 Task: Edit the pitch of background vocals in a multitrack recording to harmonize.
Action: Mouse moved to (2, 14)
Screenshot: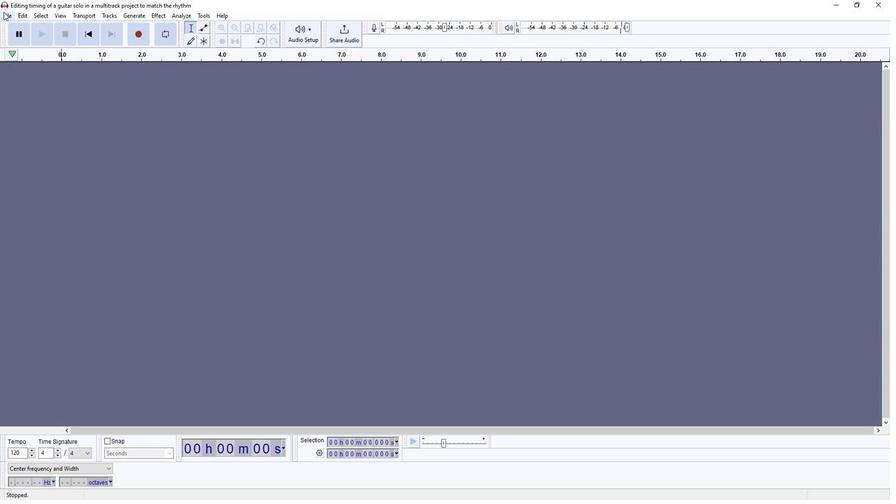 
Action: Mouse pressed left at (2, 14)
Screenshot: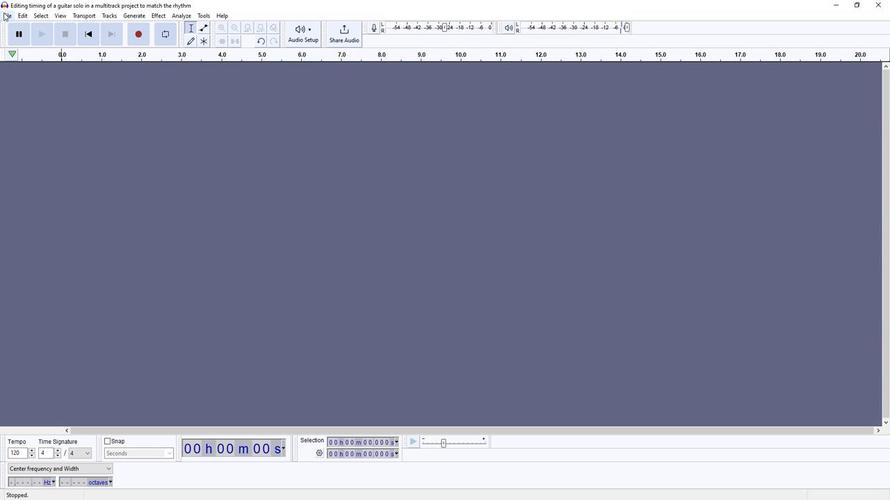 
Action: Mouse moved to (146, 106)
Screenshot: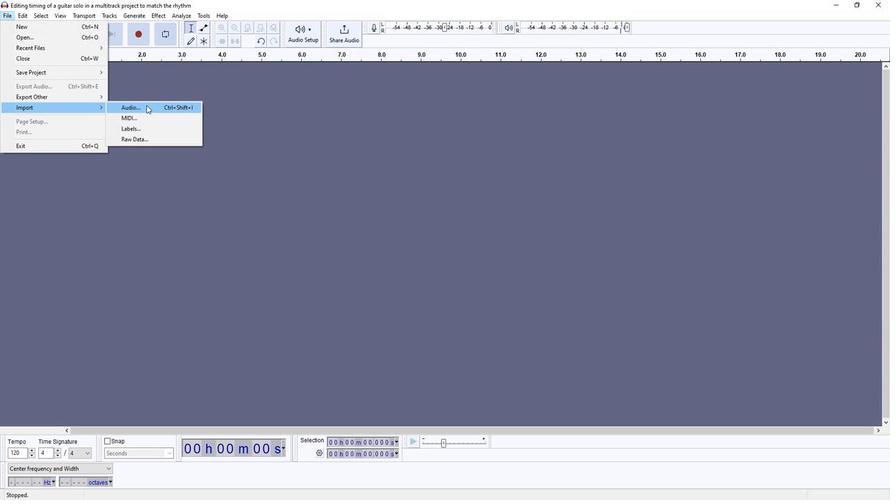 
Action: Mouse pressed left at (146, 106)
Screenshot: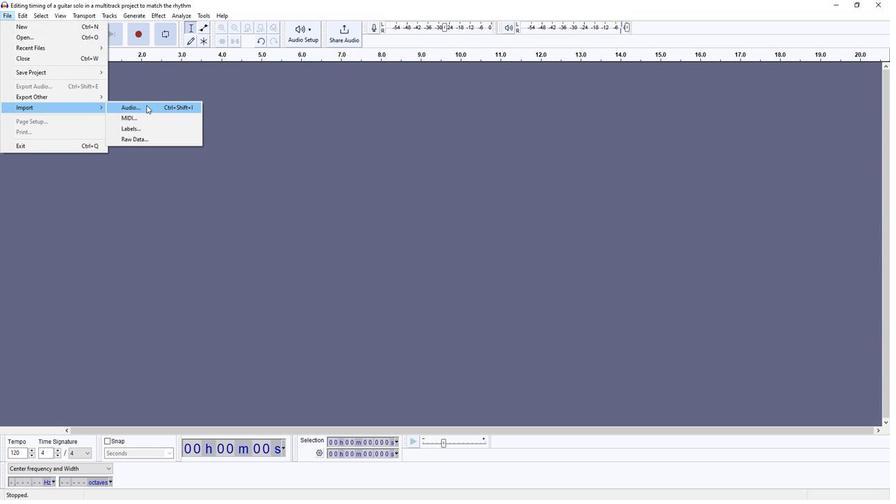 
Action: Mouse moved to (130, 109)
Screenshot: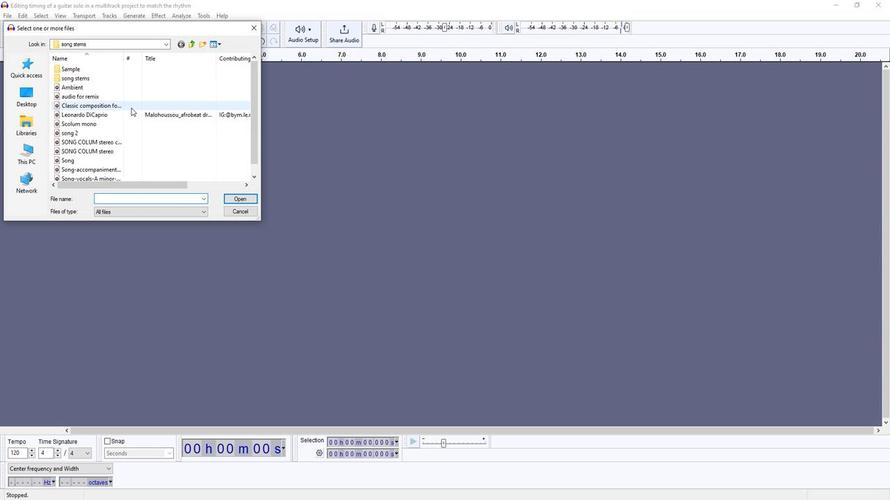 
Action: Mouse scrolled (130, 109) with delta (0, 0)
Screenshot: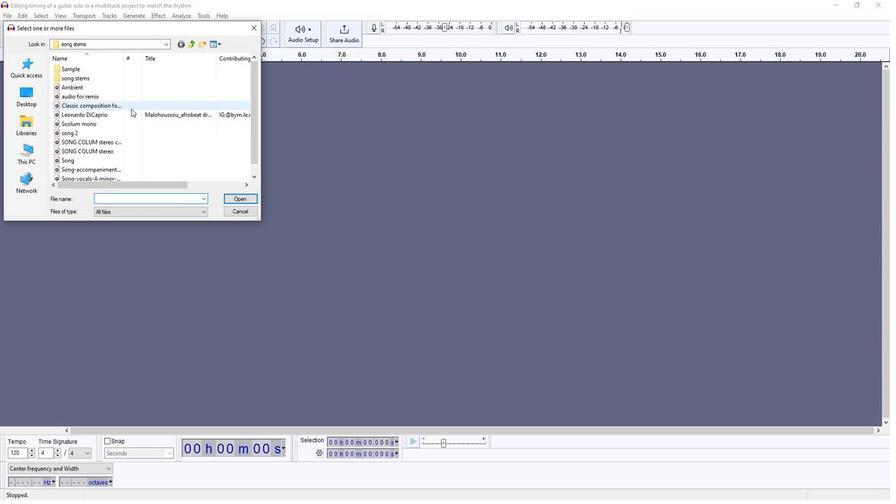 
Action: Mouse scrolled (130, 109) with delta (0, 0)
Screenshot: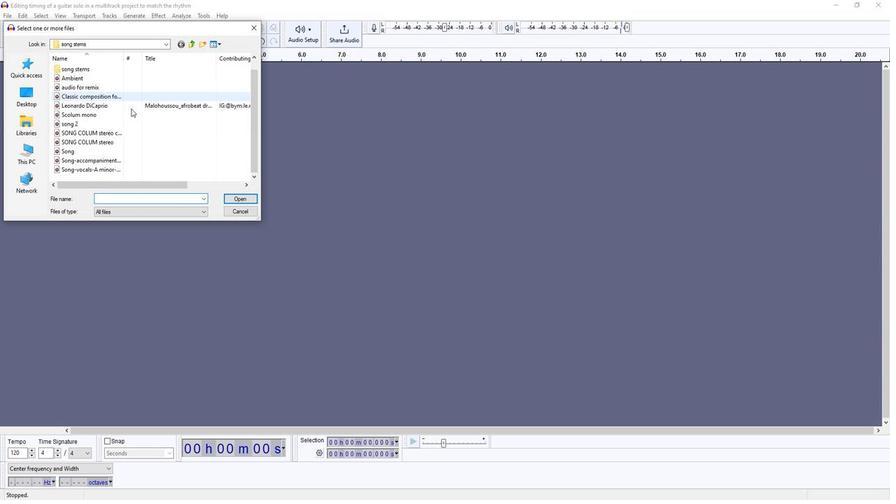 
Action: Mouse scrolled (130, 109) with delta (0, 0)
Screenshot: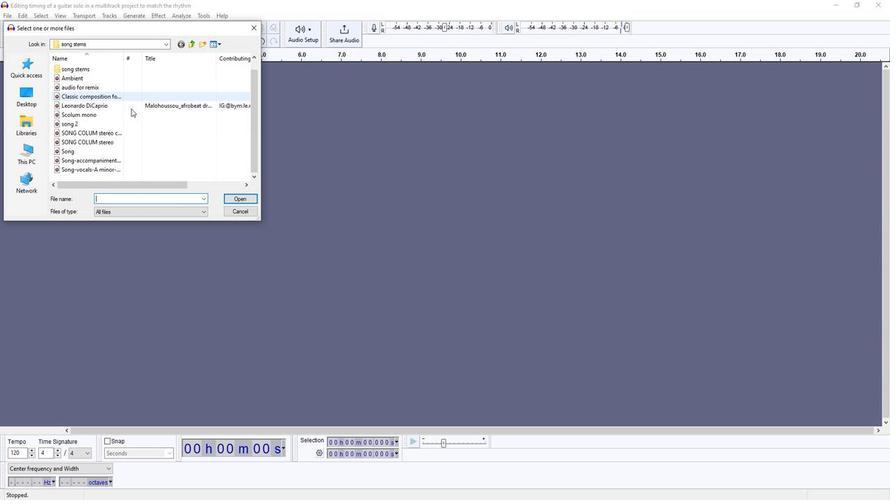 
Action: Mouse scrolled (130, 109) with delta (0, 0)
Screenshot: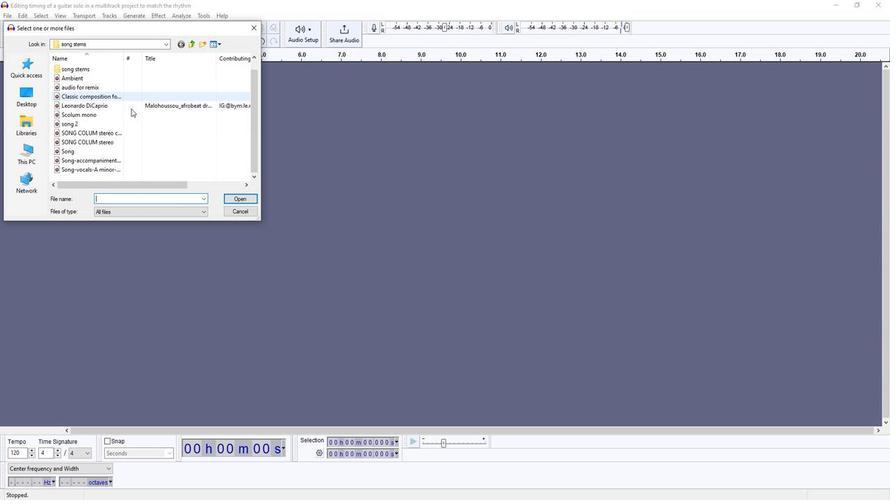 
Action: Mouse moved to (77, 172)
Screenshot: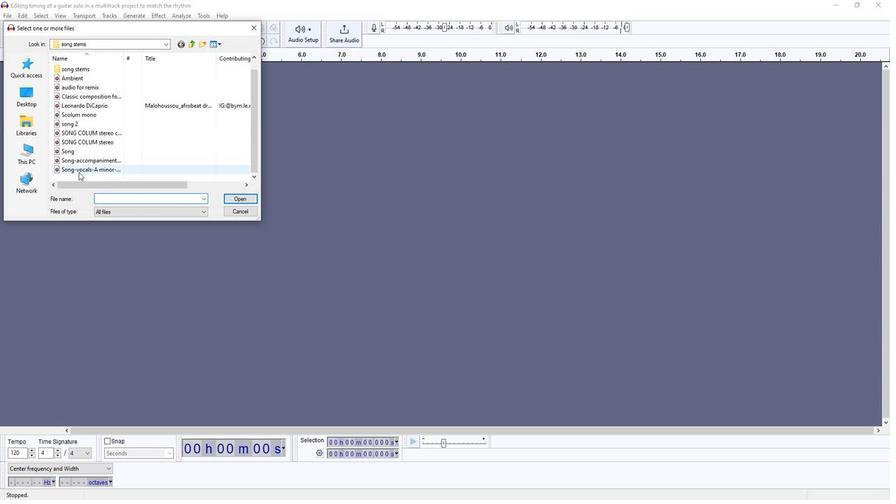 
Action: Mouse pressed left at (77, 172)
Screenshot: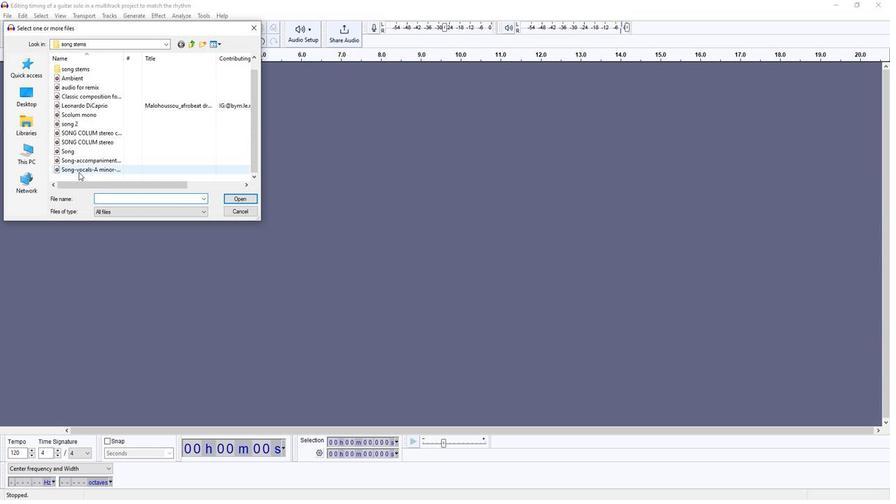 
Action: Mouse moved to (248, 198)
Screenshot: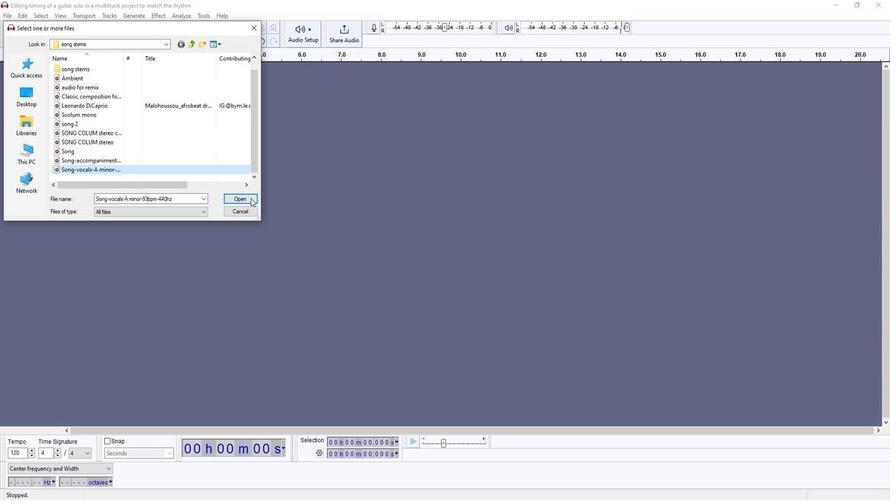 
Action: Mouse pressed left at (248, 198)
Screenshot: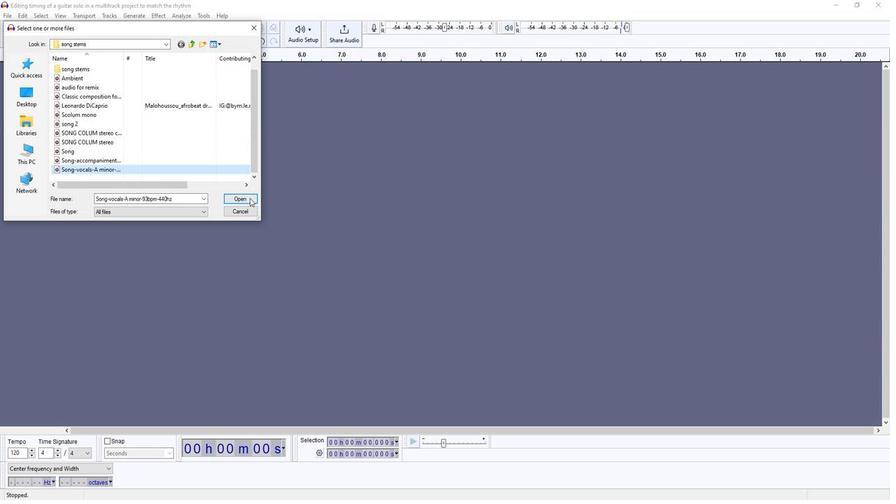 
Action: Mouse moved to (114, 111)
Screenshot: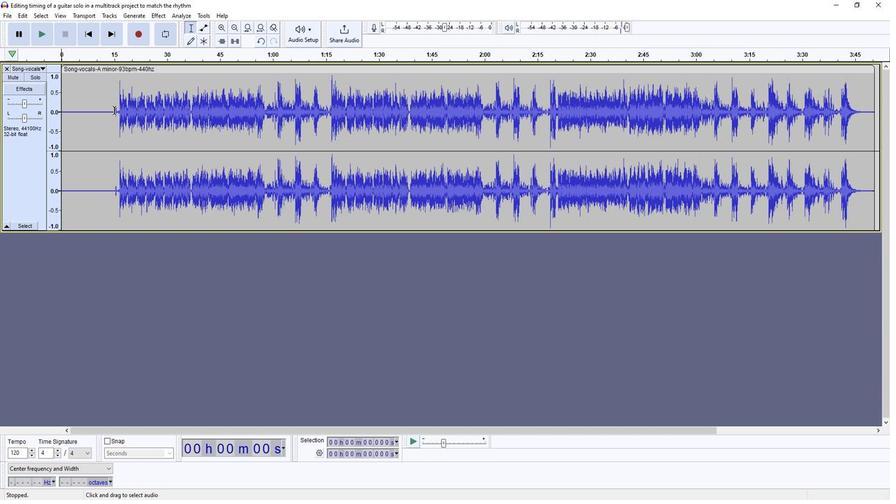 
Action: Mouse pressed left at (114, 111)
Screenshot: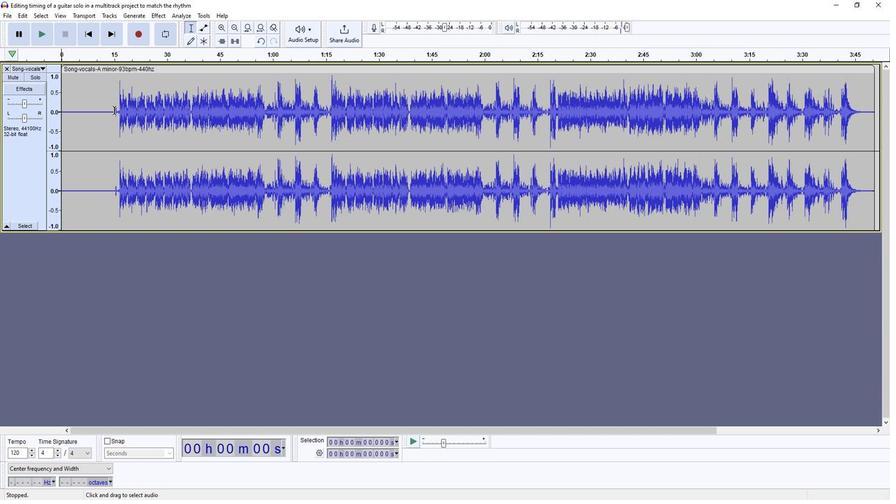 
Action: Mouse moved to (26, 15)
Screenshot: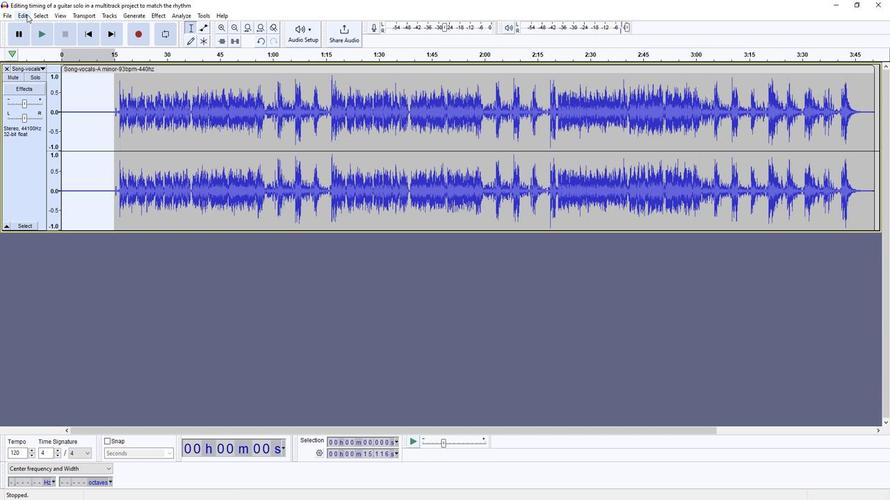 
Action: Mouse pressed left at (26, 15)
Screenshot: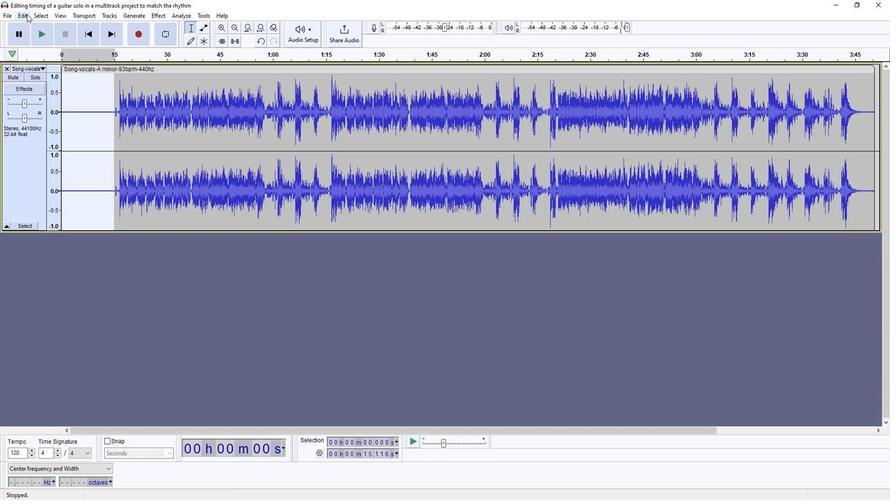 
Action: Mouse moved to (37, 52)
Screenshot: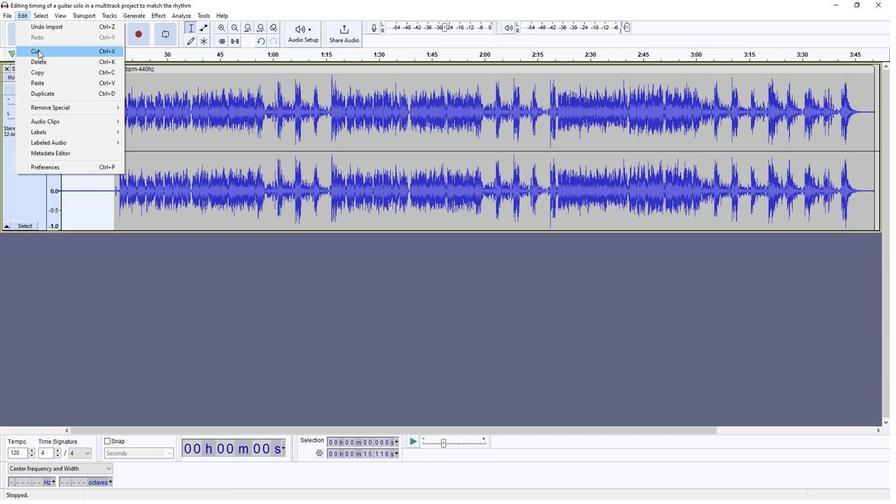 
Action: Mouse pressed left at (37, 52)
Screenshot: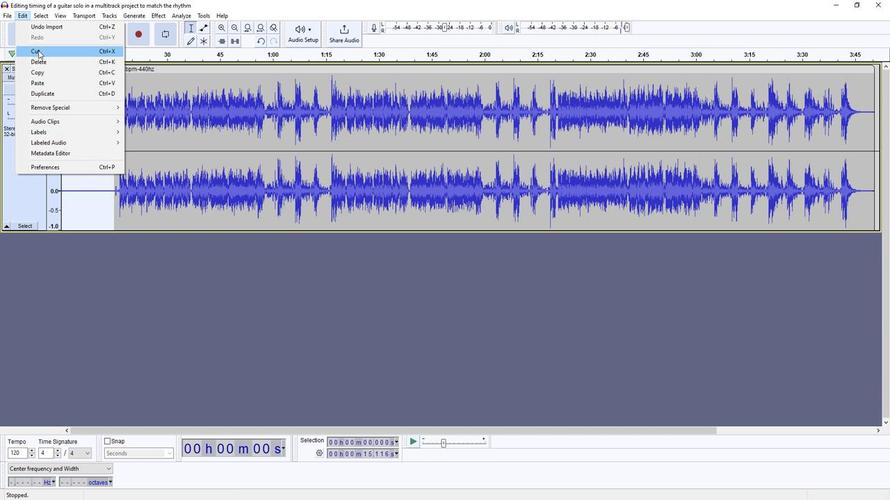
Action: Mouse moved to (820, 86)
Screenshot: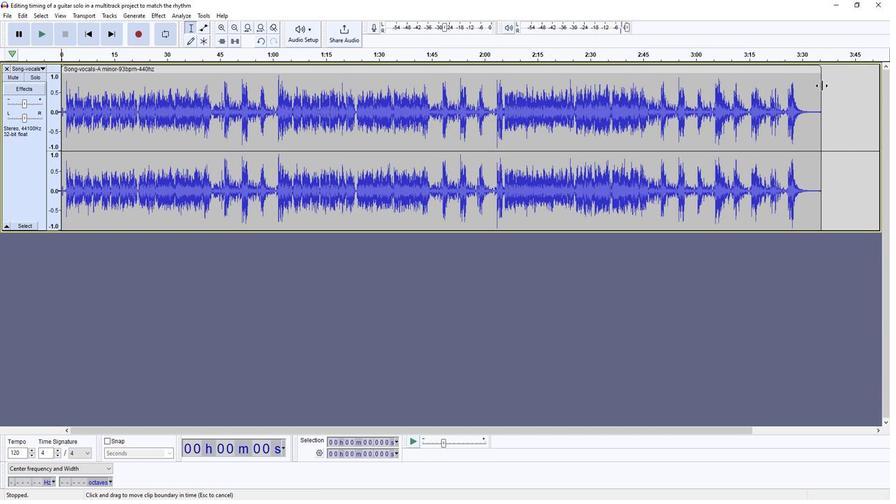 
Action: Mouse pressed left at (820, 86)
Screenshot: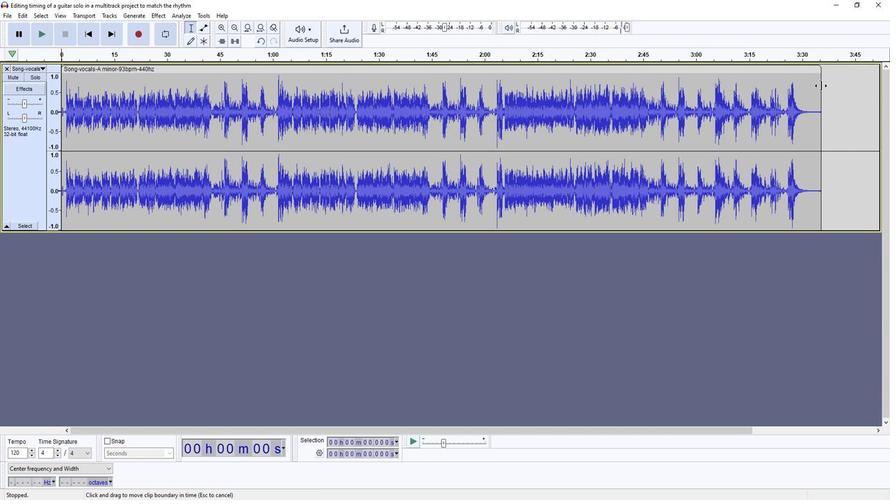 
Action: Mouse moved to (281, 98)
Screenshot: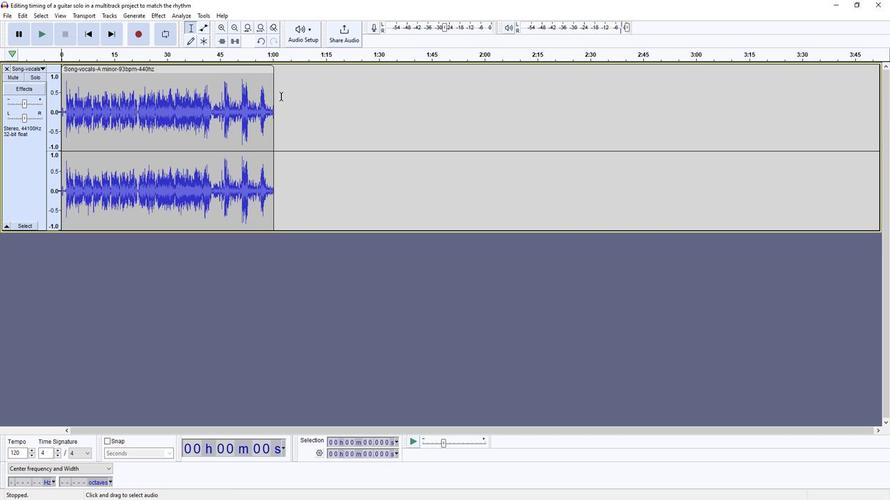 
Action: Mouse pressed left at (281, 98)
Screenshot: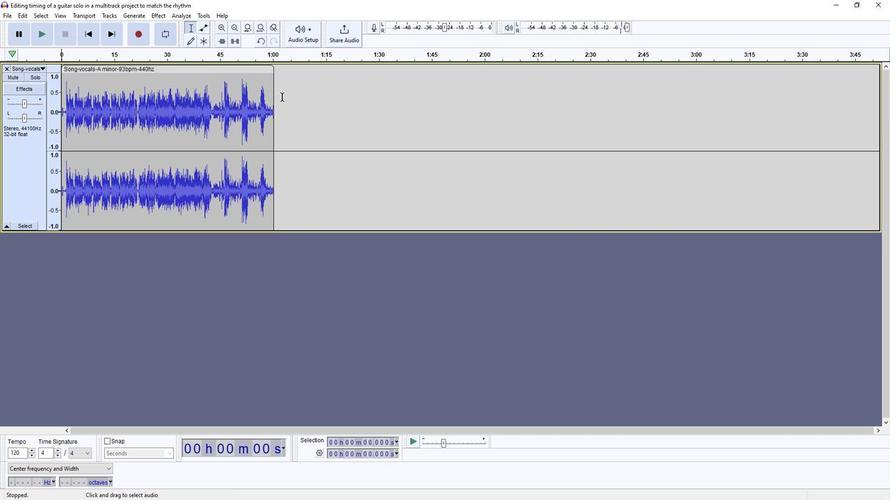 
Action: Mouse moved to (38, 38)
Screenshot: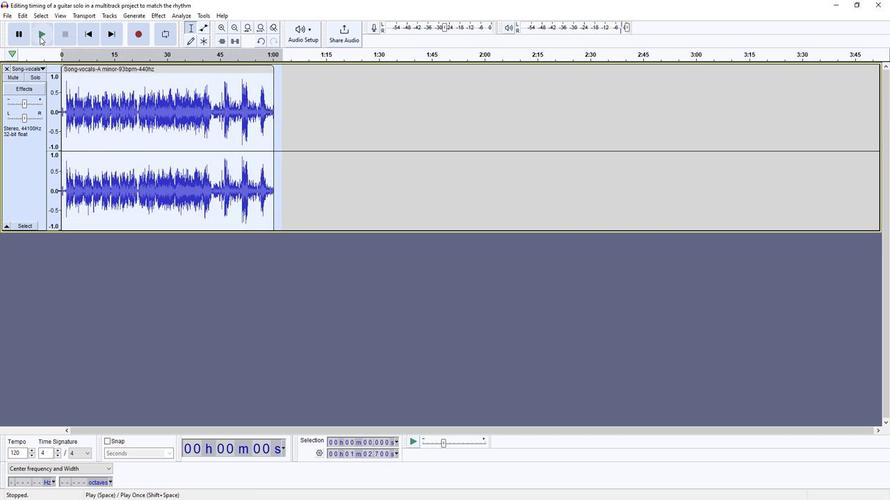 
Action: Mouse pressed left at (38, 38)
Screenshot: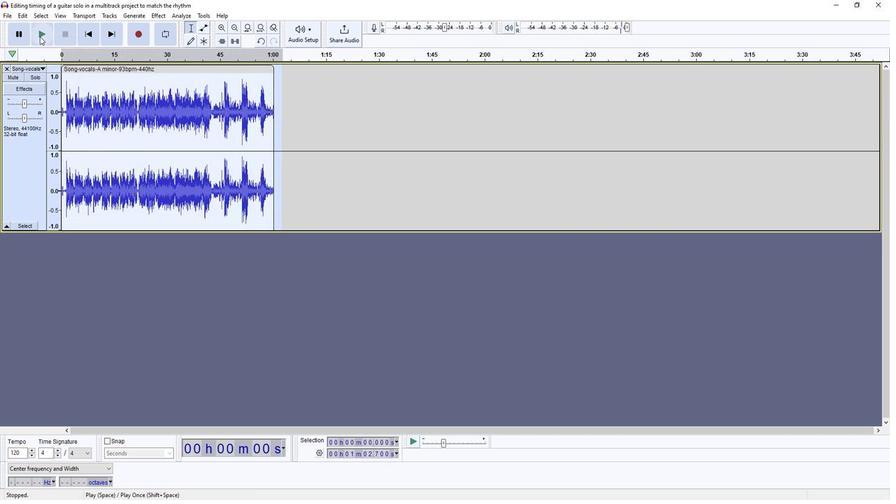 
Action: Mouse moved to (59, 34)
Screenshot: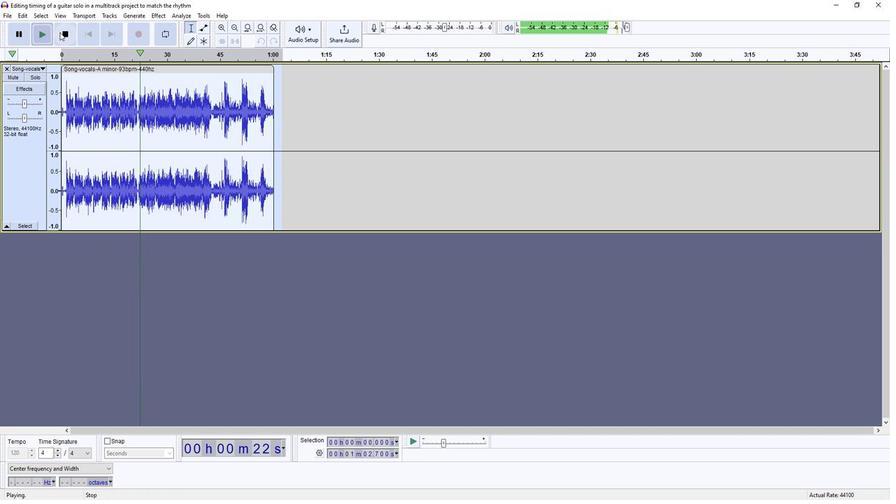 
Action: Mouse pressed left at (59, 34)
Screenshot: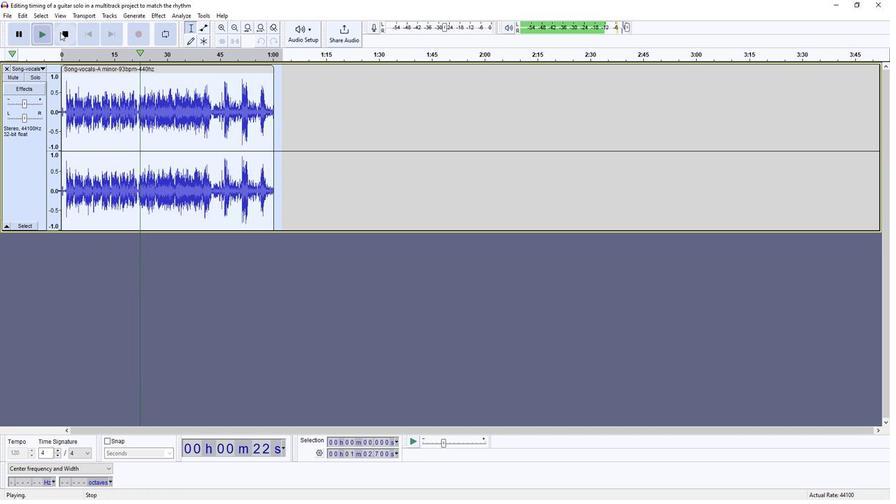 
Action: Mouse moved to (23, 17)
Screenshot: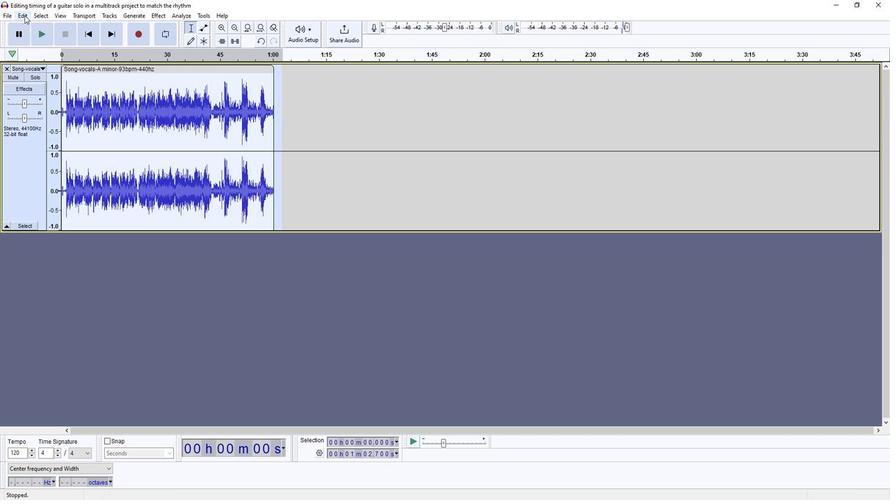 
Action: Mouse pressed left at (23, 17)
Screenshot: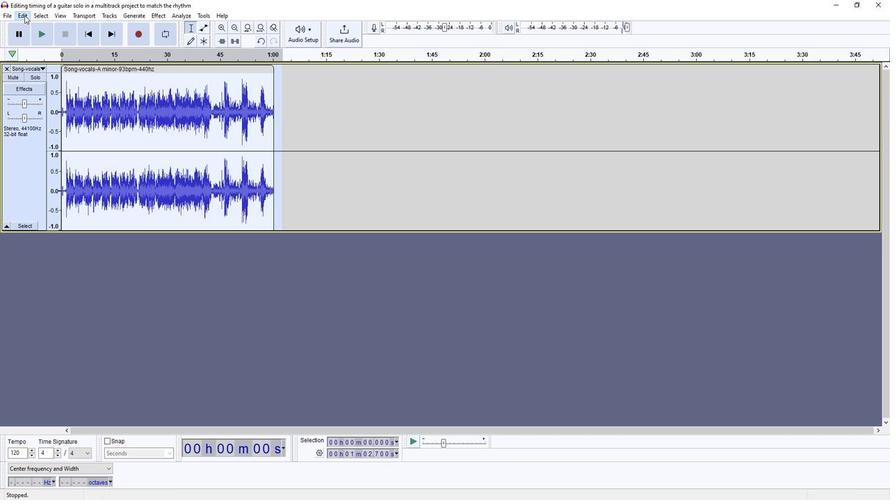 
Action: Mouse moved to (39, 92)
Screenshot: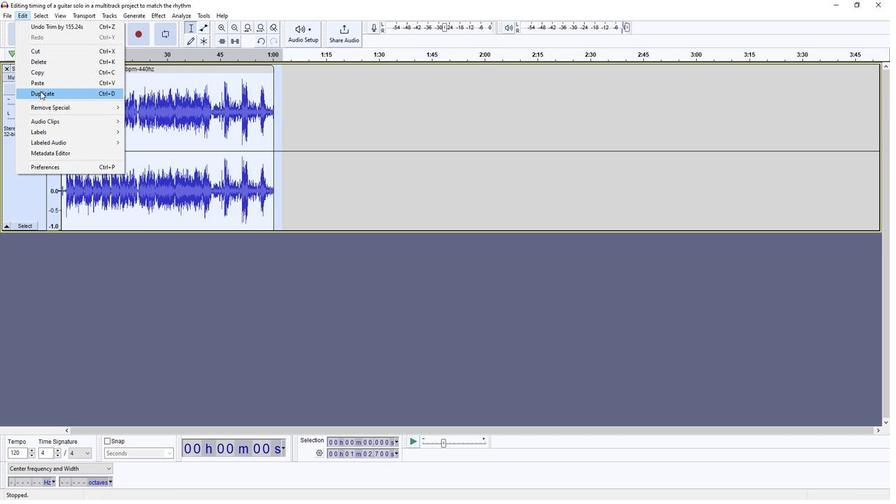 
Action: Mouse pressed left at (39, 92)
Screenshot: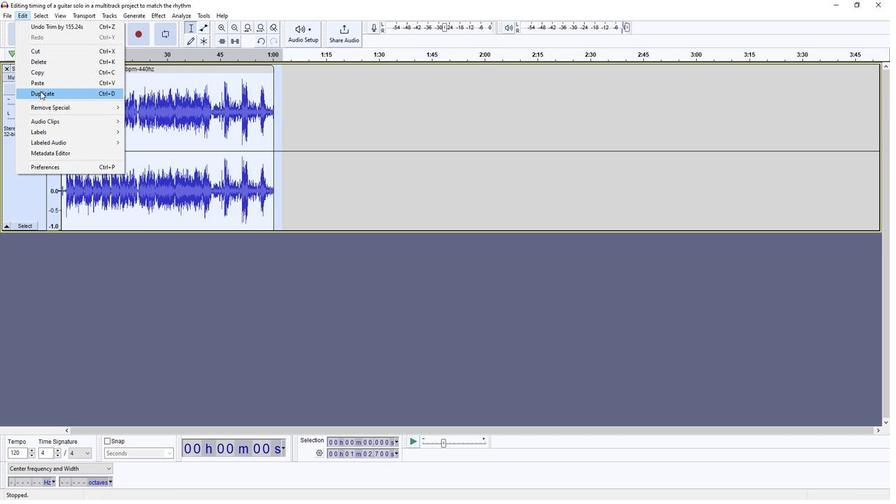 
Action: Mouse moved to (282, 269)
Screenshot: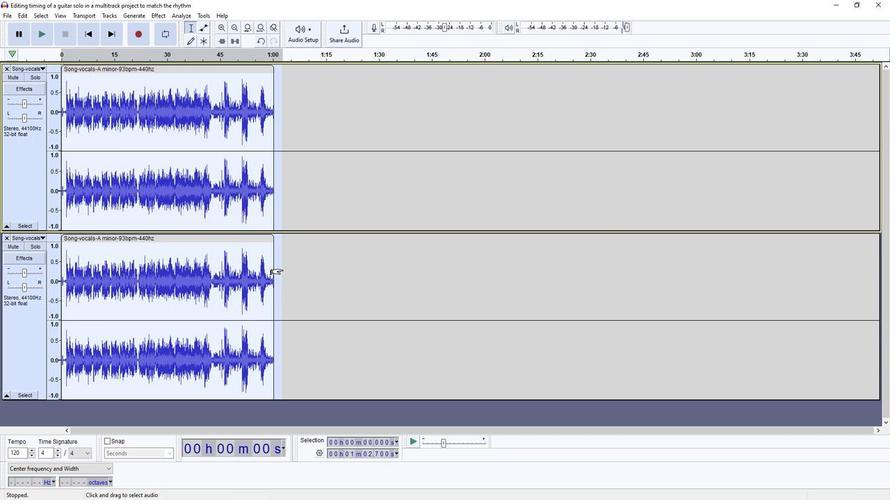 
Action: Mouse pressed left at (282, 269)
Screenshot: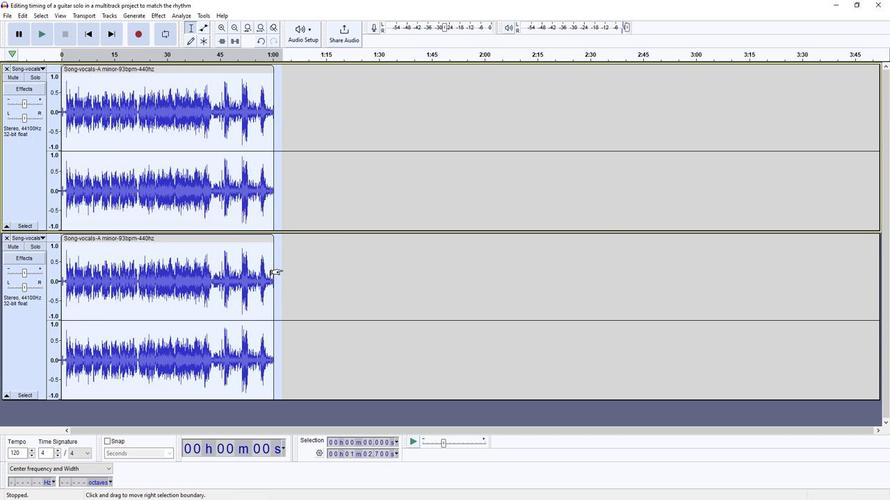
Action: Mouse moved to (287, 269)
Screenshot: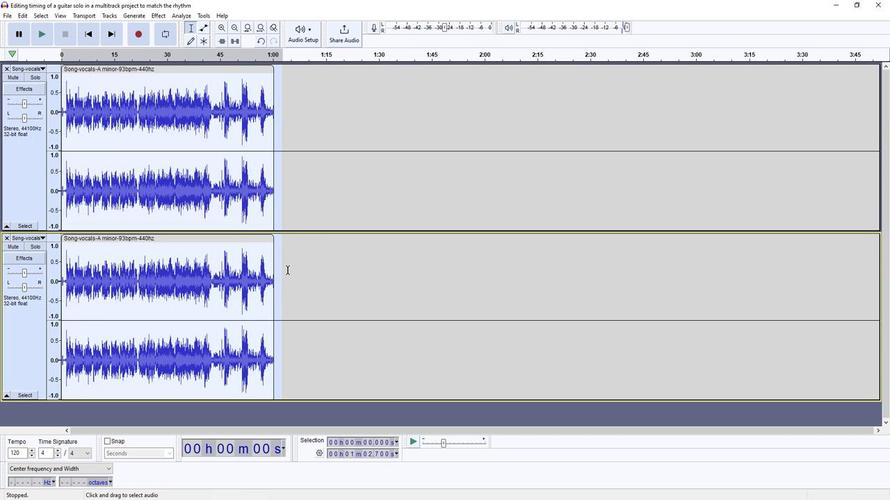 
Action: Mouse pressed left at (287, 269)
Screenshot: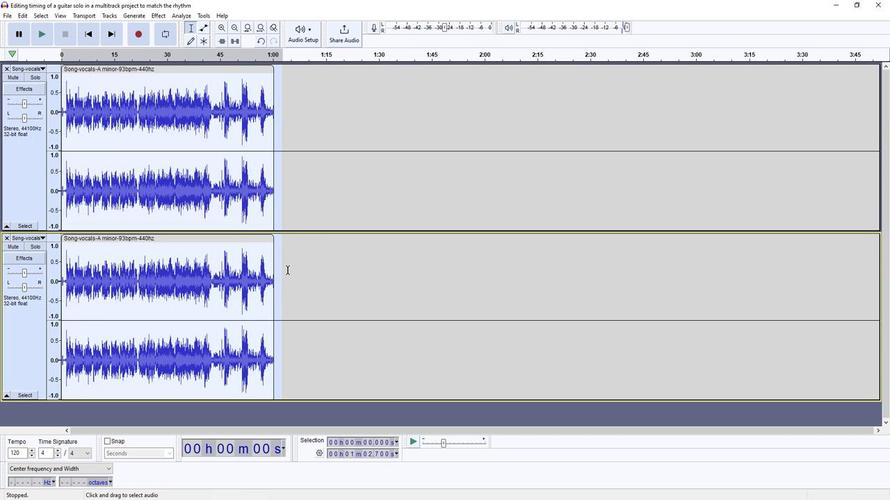
Action: Mouse moved to (278, 272)
Screenshot: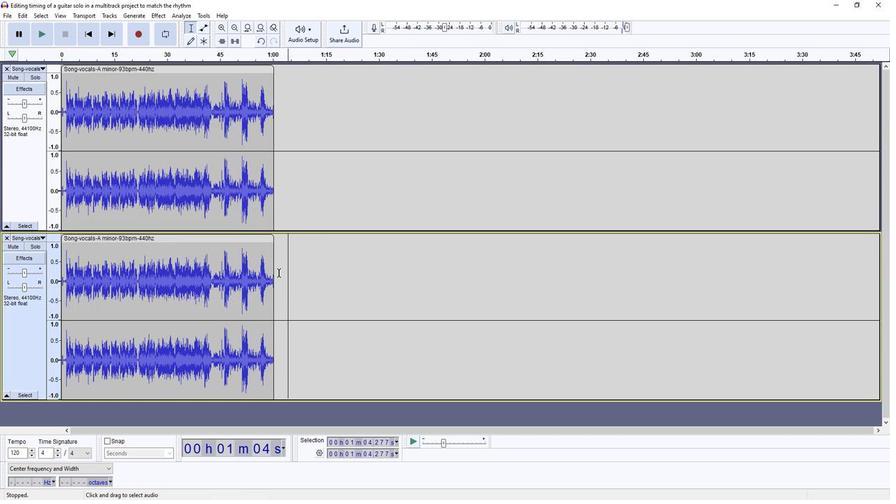 
Action: Mouse pressed left at (278, 272)
Screenshot: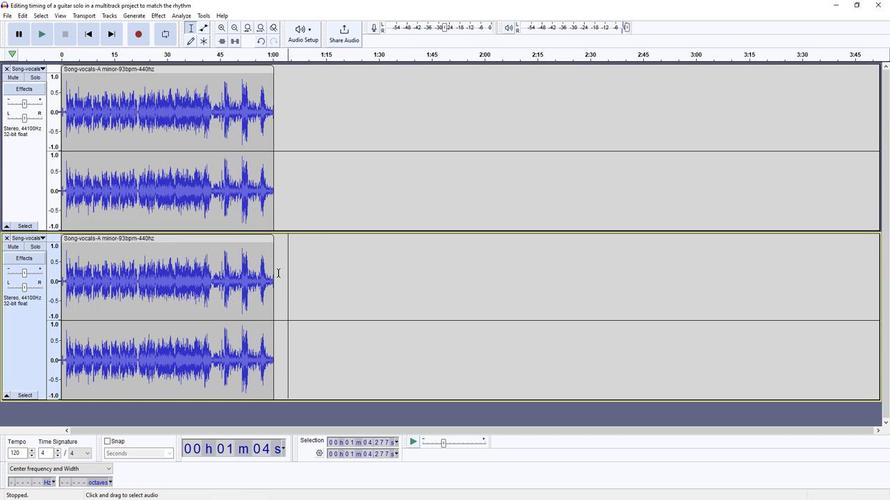
Action: Mouse moved to (155, 13)
Screenshot: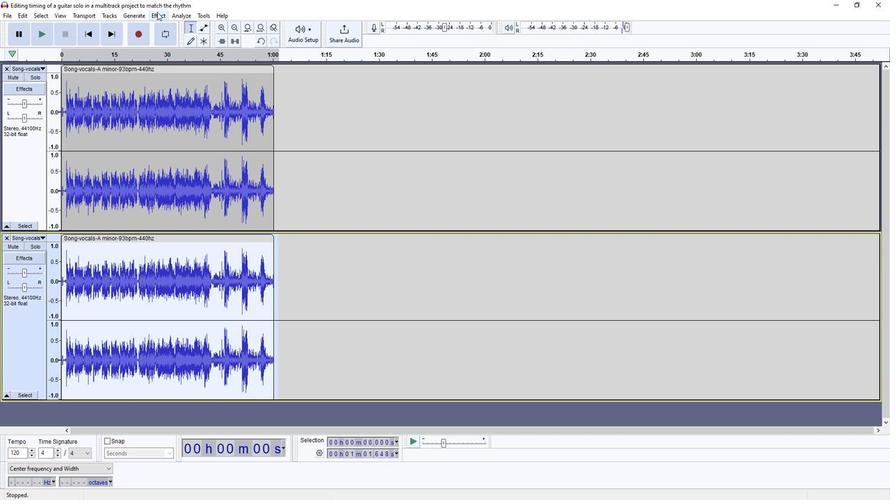 
Action: Mouse pressed left at (155, 13)
Screenshot: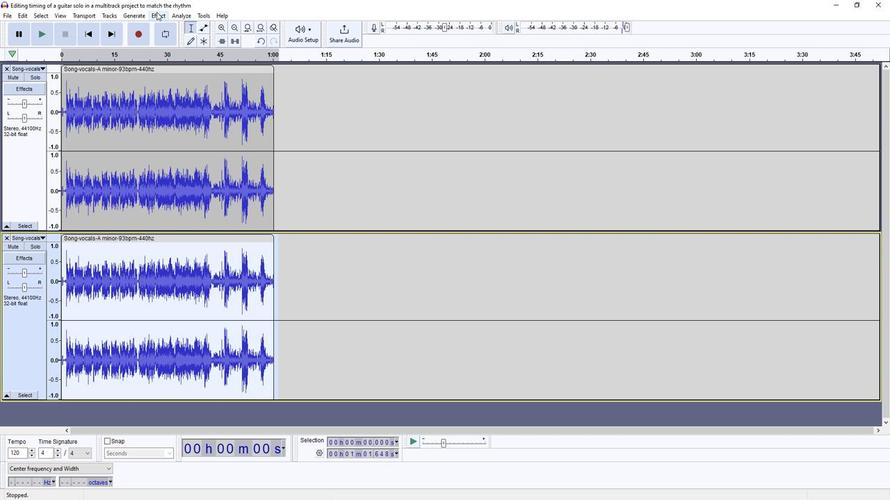 
Action: Mouse moved to (295, 110)
Screenshot: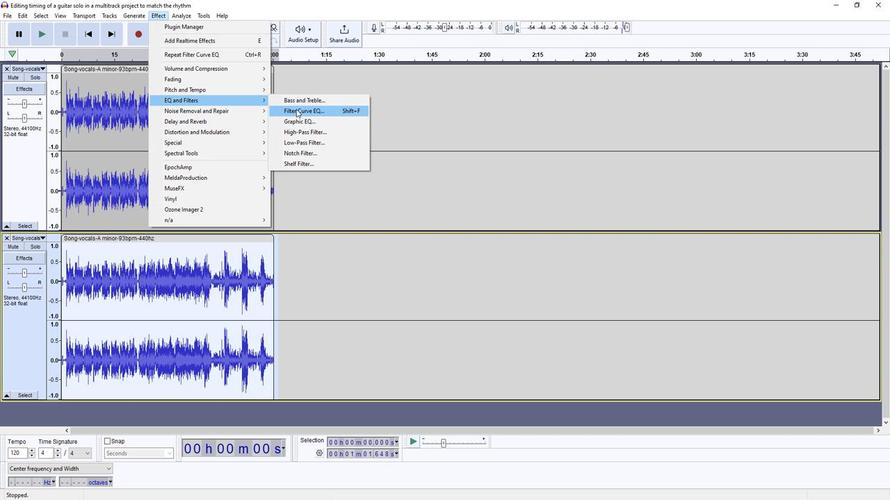 
Action: Mouse pressed left at (295, 110)
Screenshot: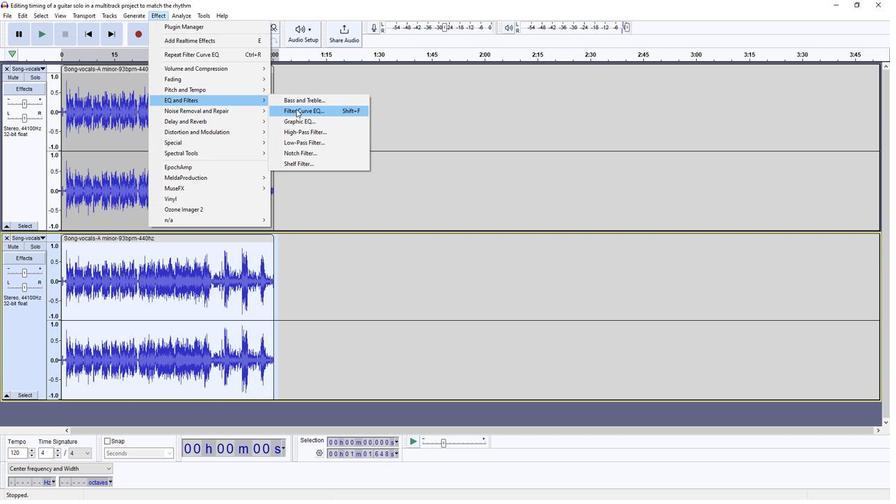 
Action: Mouse moved to (272, 155)
Screenshot: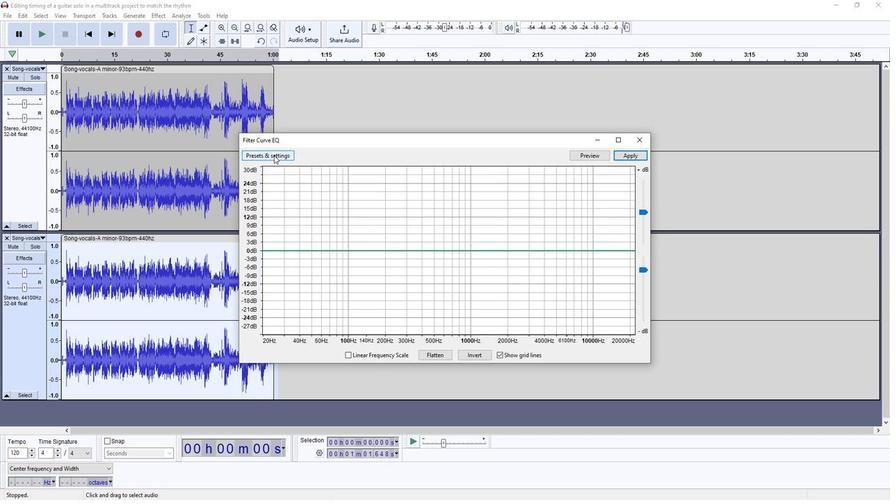 
Action: Mouse pressed left at (272, 155)
Screenshot: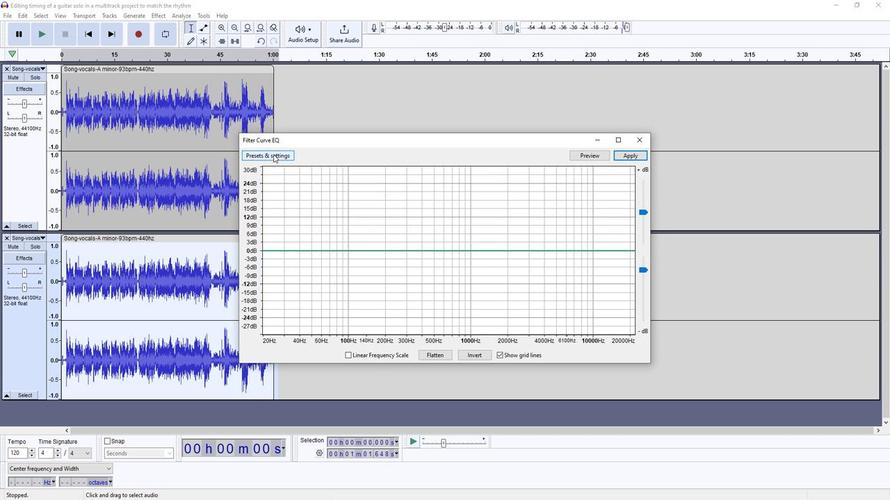 
Action: Mouse moved to (365, 281)
Screenshot: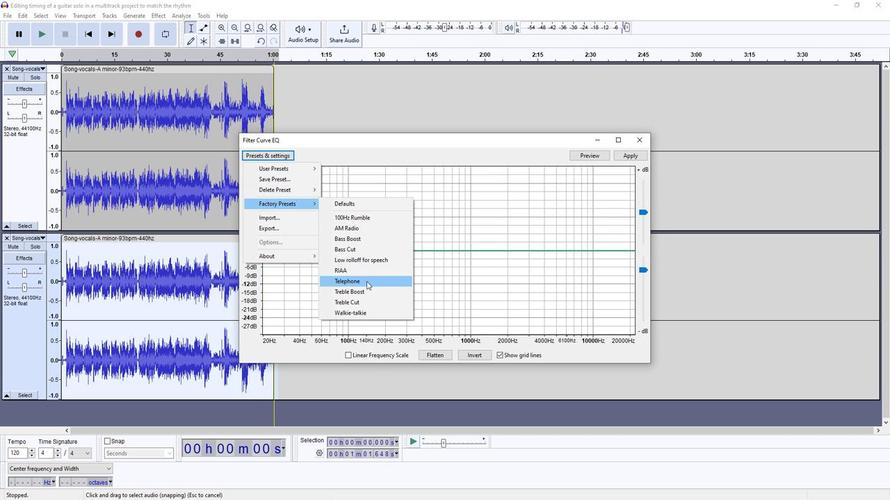 
Action: Mouse pressed left at (365, 281)
Screenshot: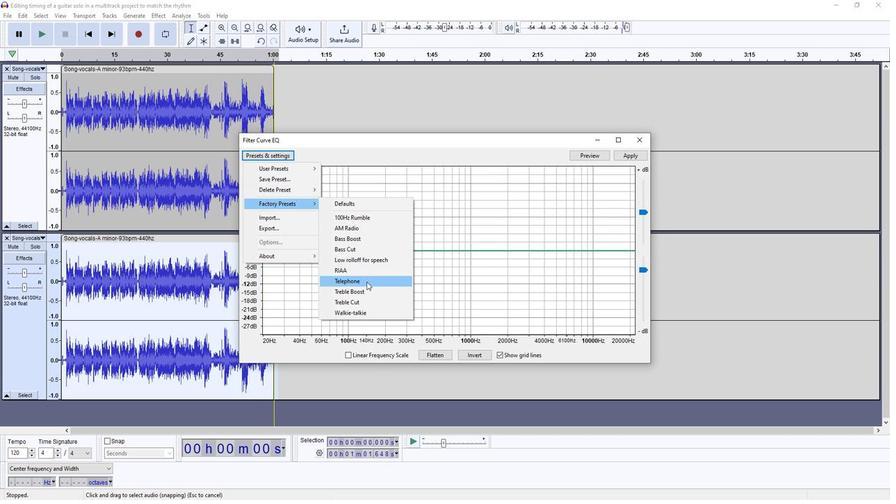 
Action: Mouse moved to (519, 251)
Screenshot: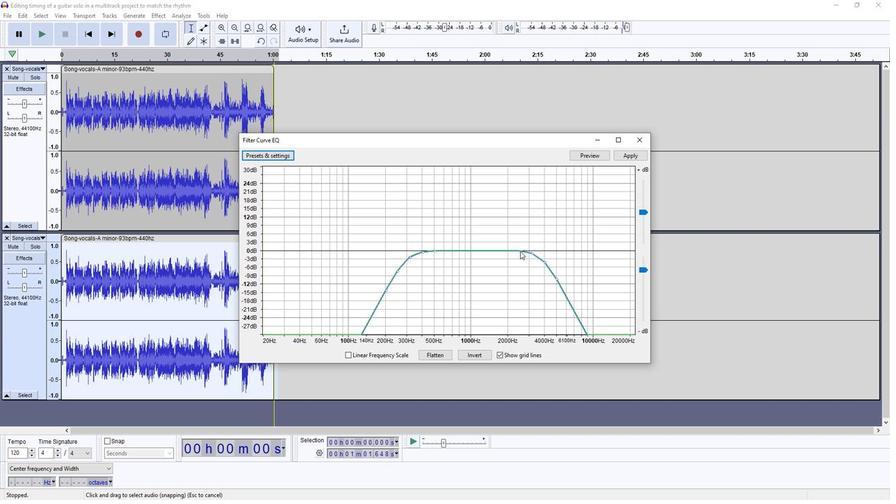 
Action: Mouse pressed left at (519, 251)
Screenshot: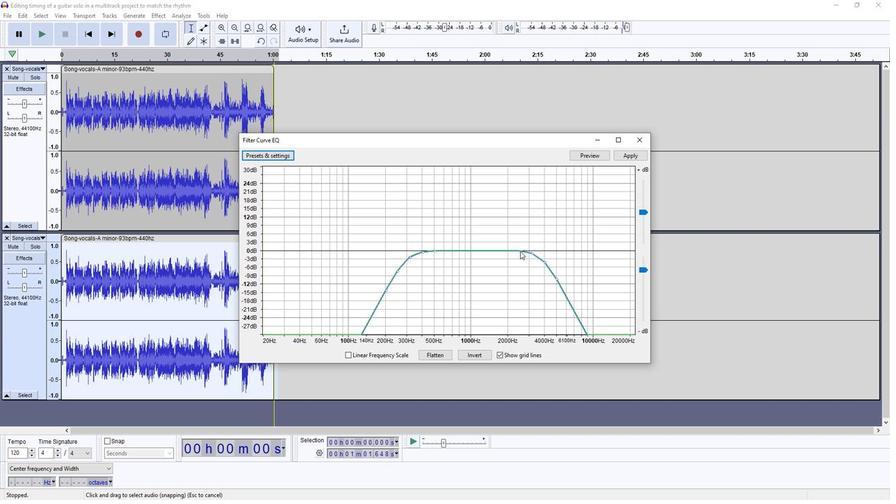 
Action: Mouse moved to (530, 252)
Screenshot: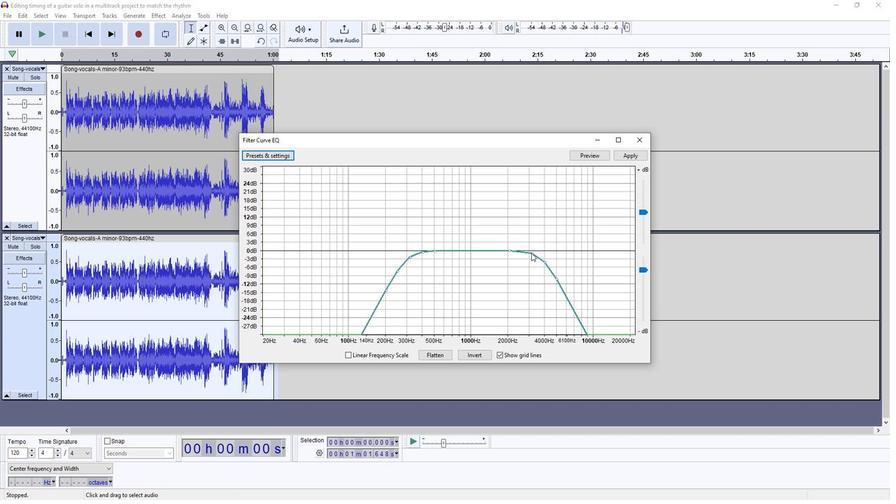 
Action: Mouse pressed left at (530, 252)
Screenshot: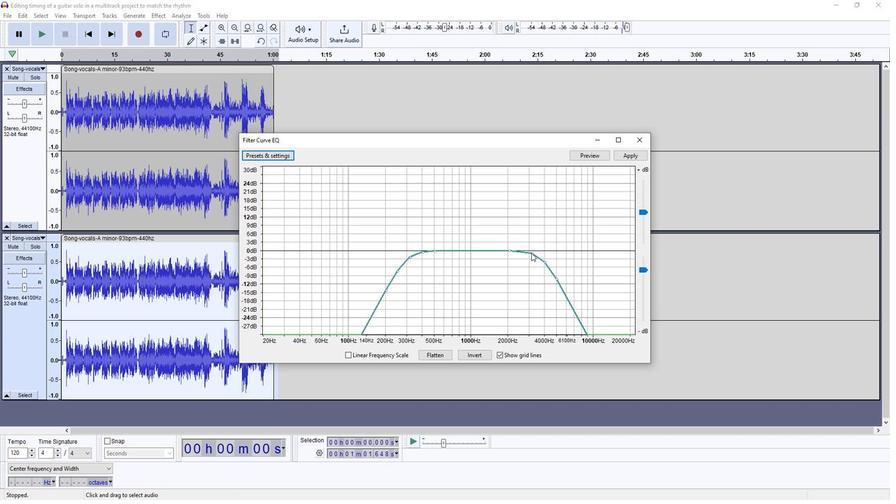 
Action: Mouse moved to (543, 262)
Screenshot: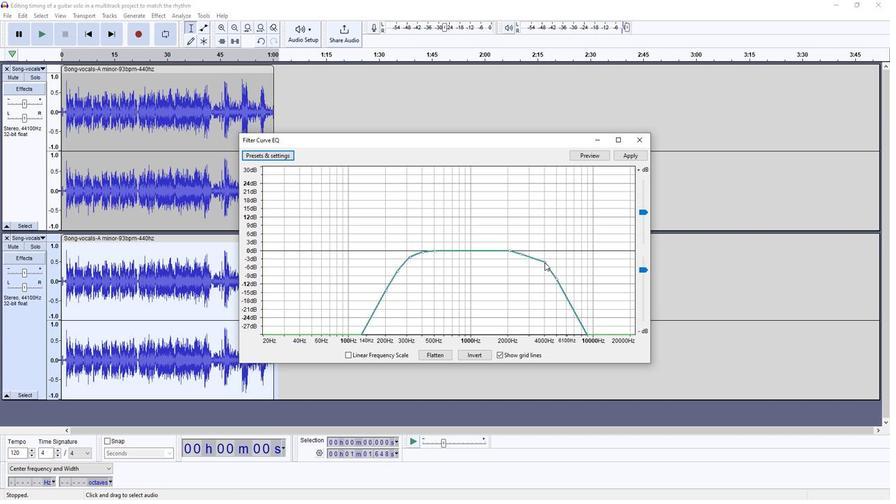 
Action: Mouse pressed left at (543, 262)
Screenshot: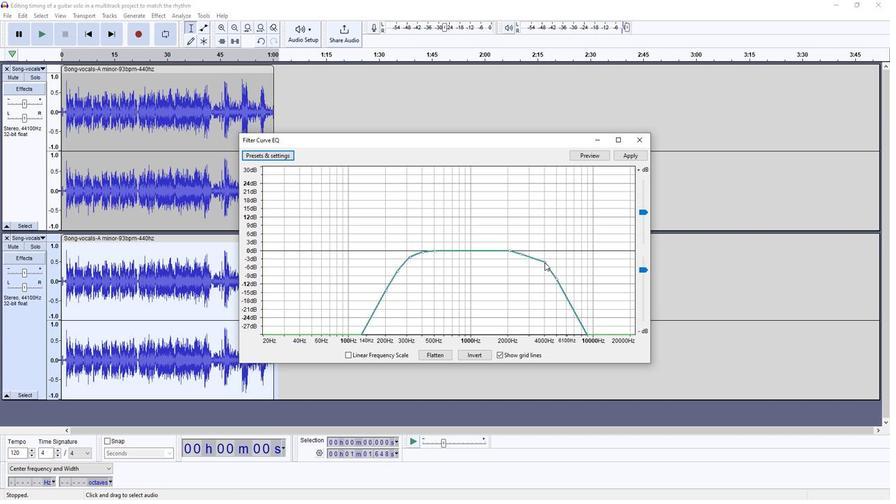 
Action: Mouse moved to (555, 278)
Screenshot: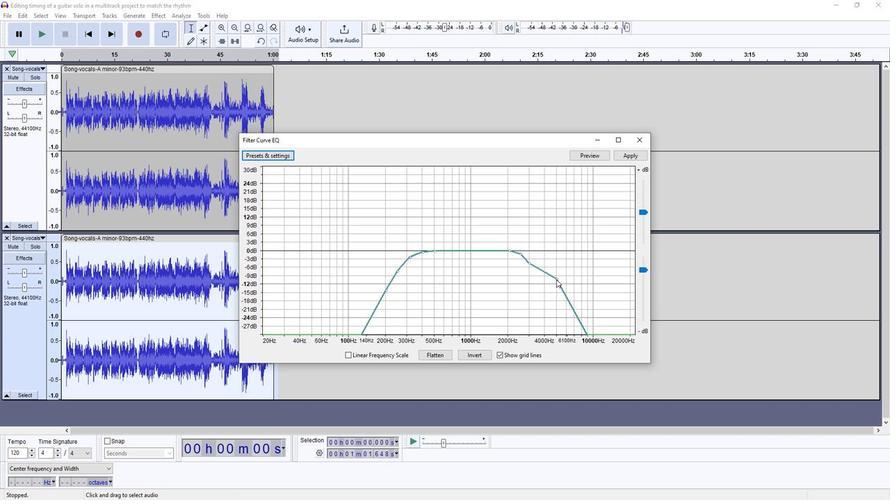 
Action: Mouse pressed left at (555, 278)
Screenshot: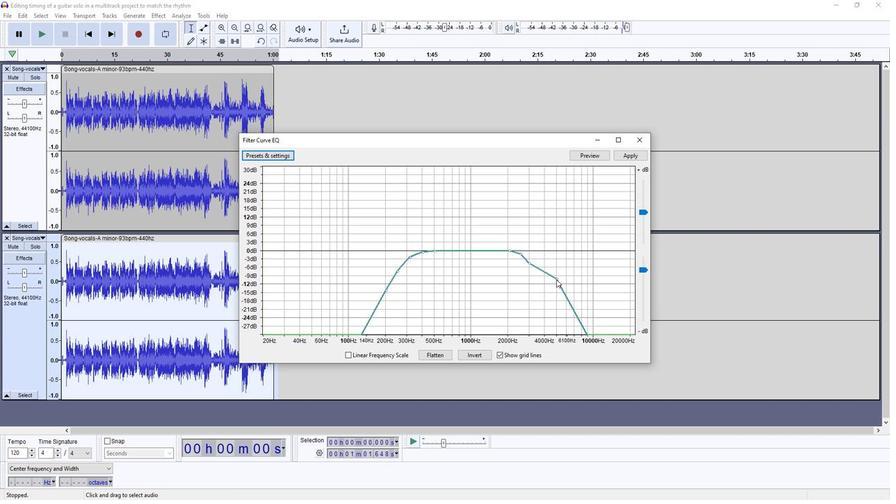 
Action: Mouse moved to (574, 332)
Screenshot: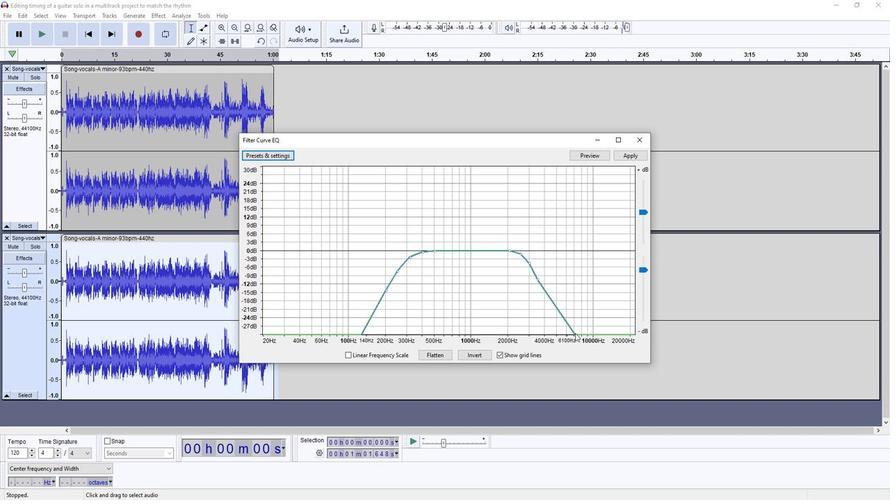 
Action: Mouse pressed left at (574, 332)
Screenshot: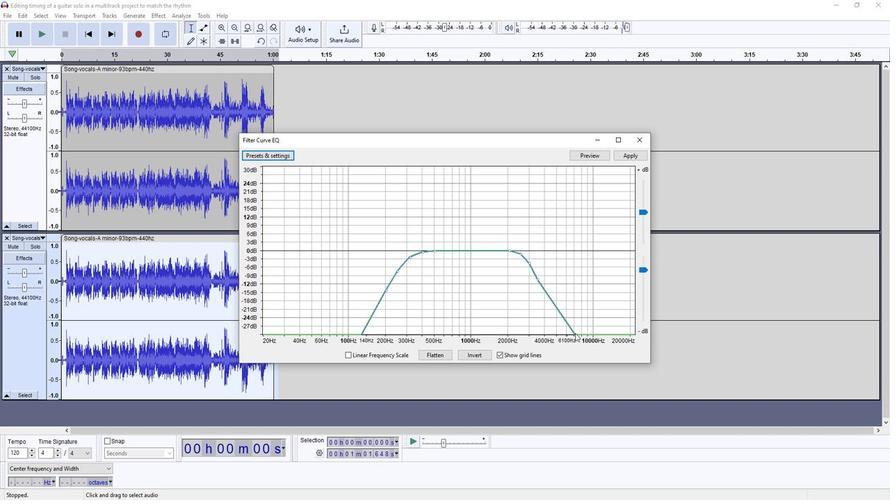 
Action: Mouse moved to (360, 333)
Screenshot: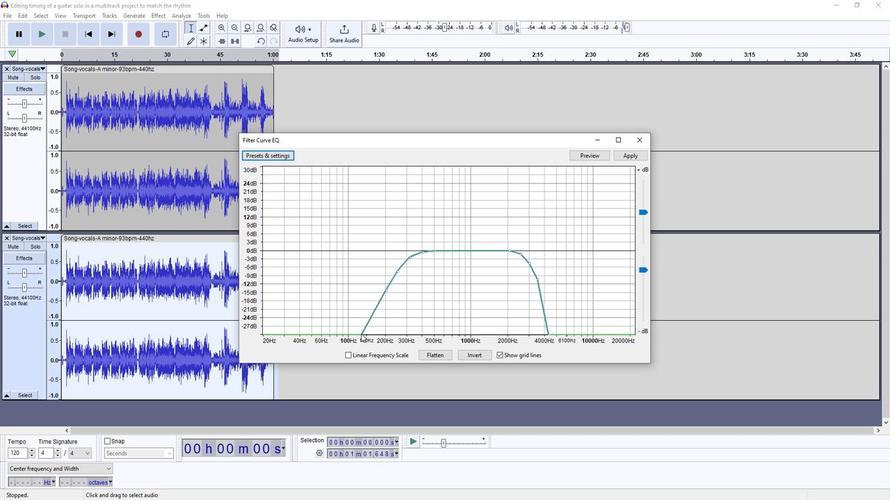 
Action: Mouse pressed left at (360, 333)
Screenshot: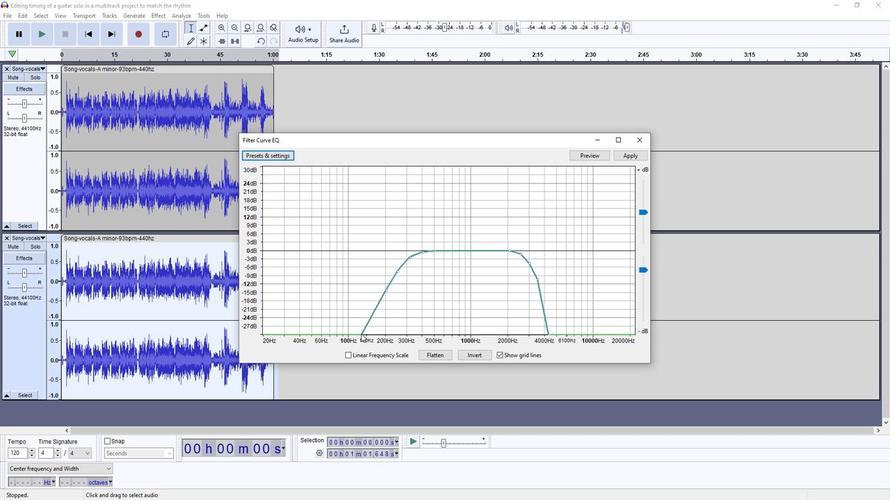 
Action: Mouse moved to (590, 155)
Screenshot: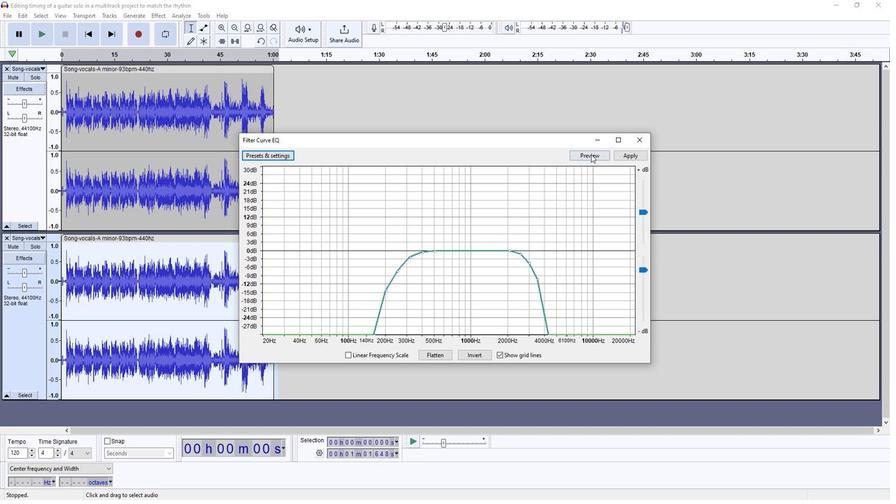 
Action: Mouse pressed left at (590, 155)
Screenshot: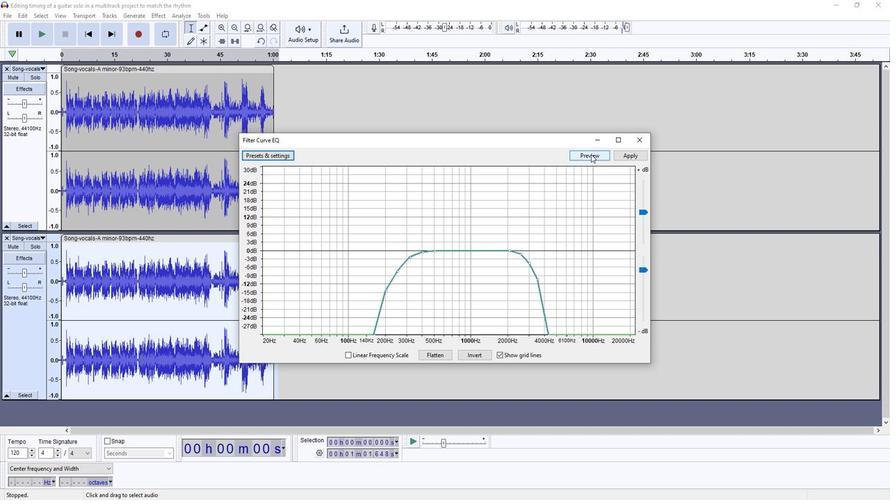 
Action: Mouse moved to (627, 155)
Screenshot: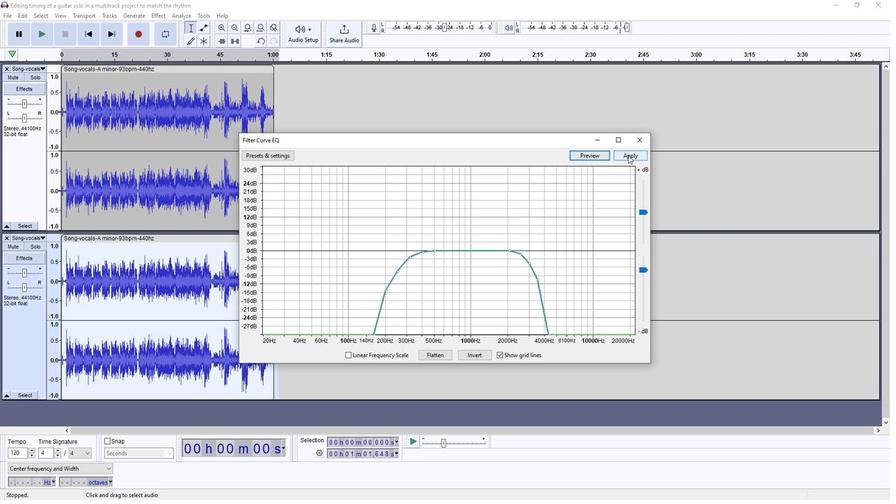 
Action: Mouse pressed left at (627, 155)
Screenshot: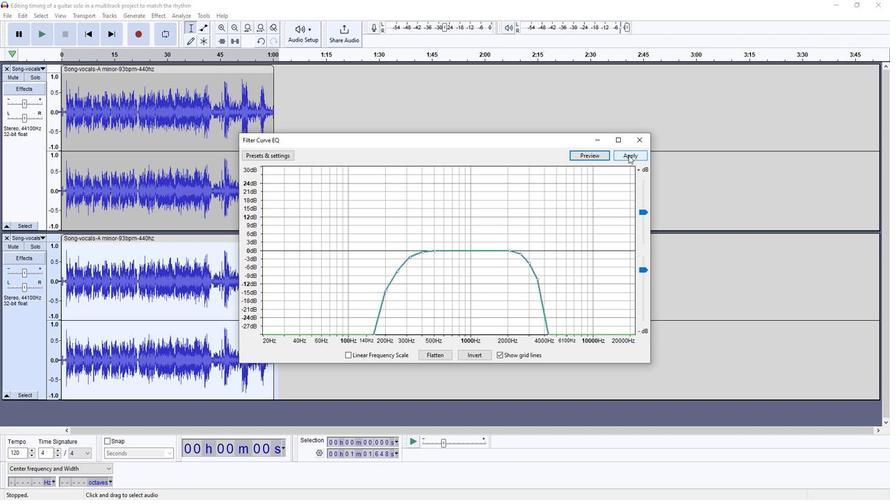 
Action: Mouse moved to (161, 16)
Screenshot: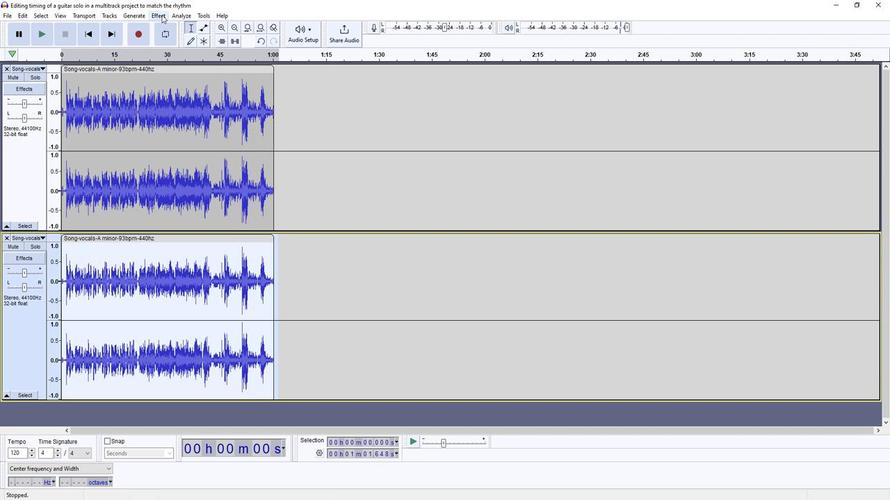 
Action: Mouse pressed left at (161, 16)
Screenshot: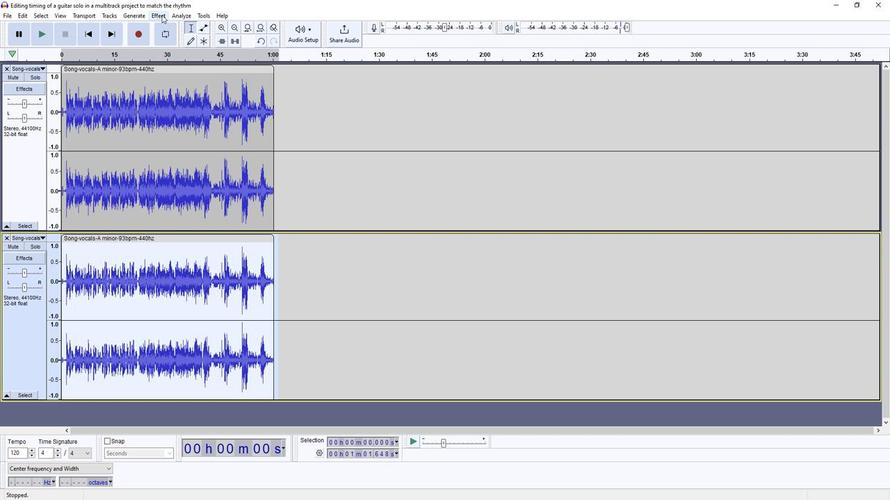 
Action: Mouse moved to (291, 91)
Screenshot: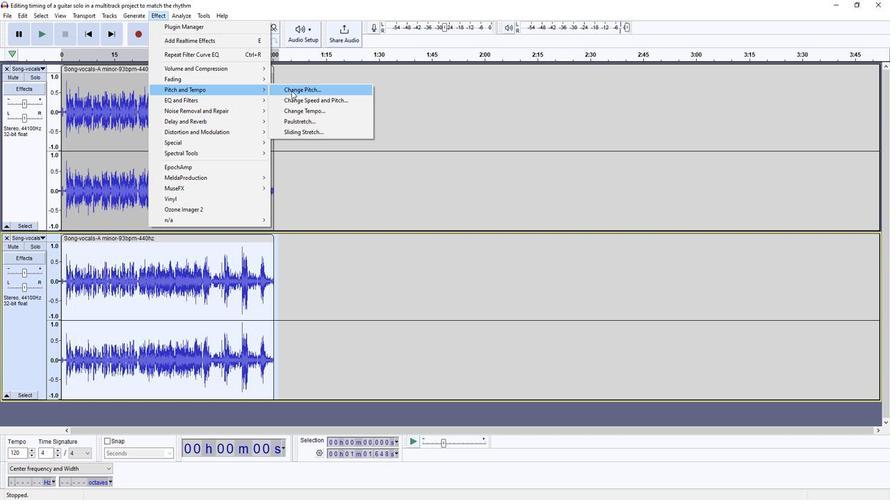 
Action: Mouse pressed left at (291, 91)
Screenshot: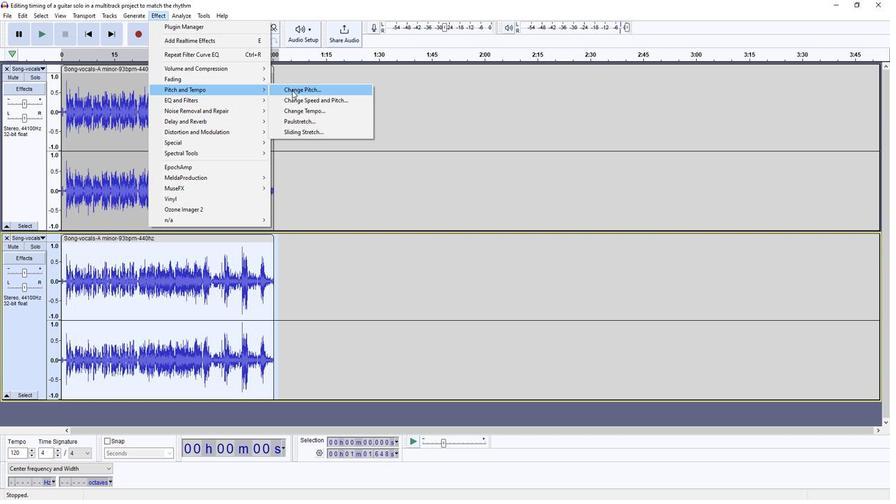 
Action: Mouse moved to (475, 187)
Screenshot: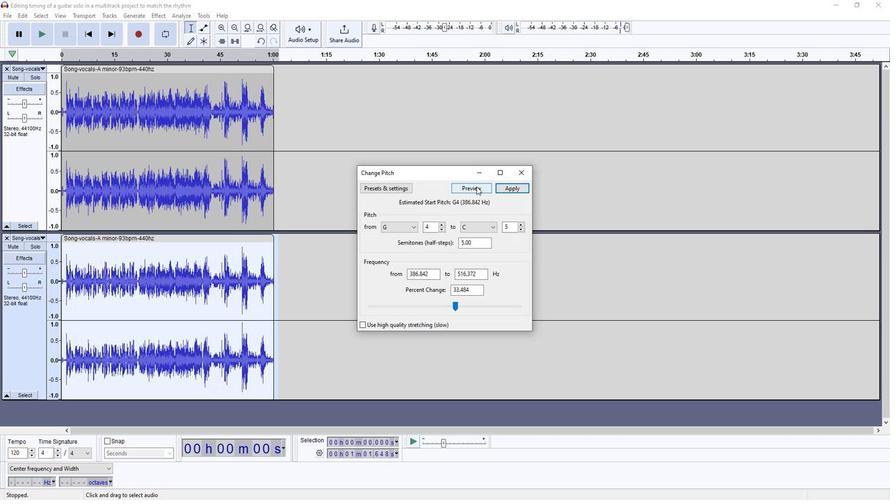 
Action: Mouse pressed left at (475, 187)
Screenshot: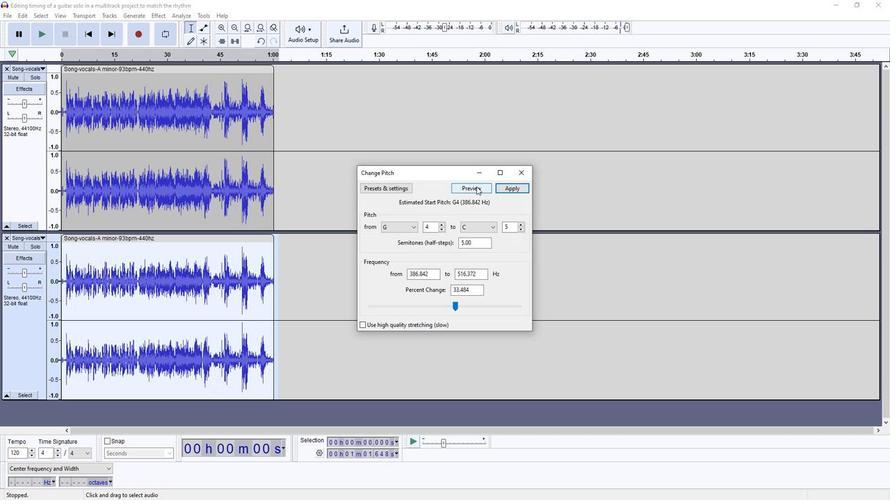 
Action: Mouse moved to (506, 188)
Screenshot: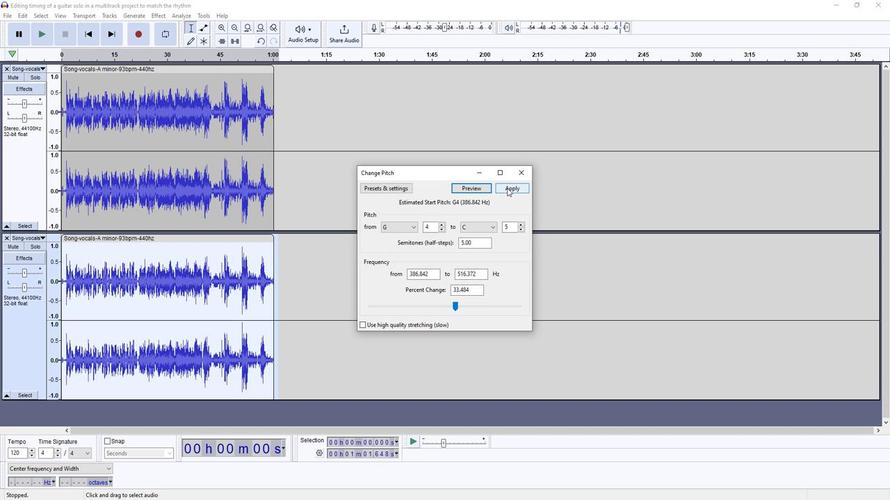 
Action: Mouse pressed left at (506, 188)
Screenshot: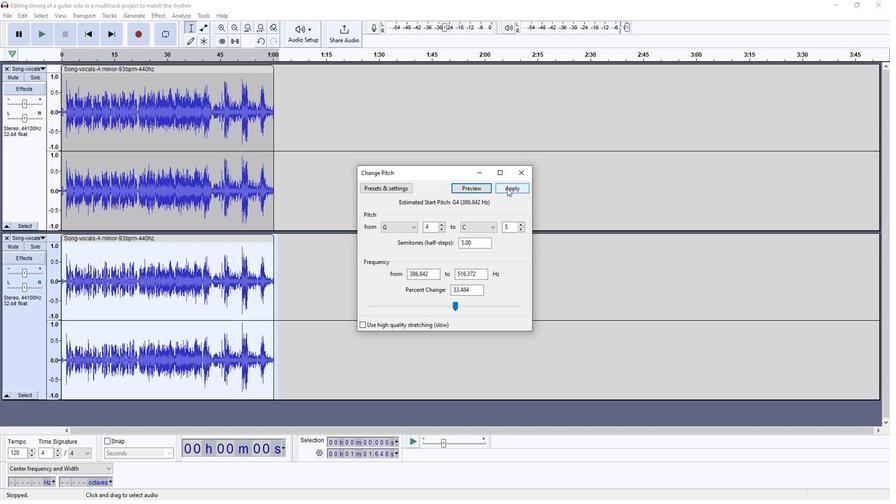 
Action: Mouse moved to (280, 282)
Screenshot: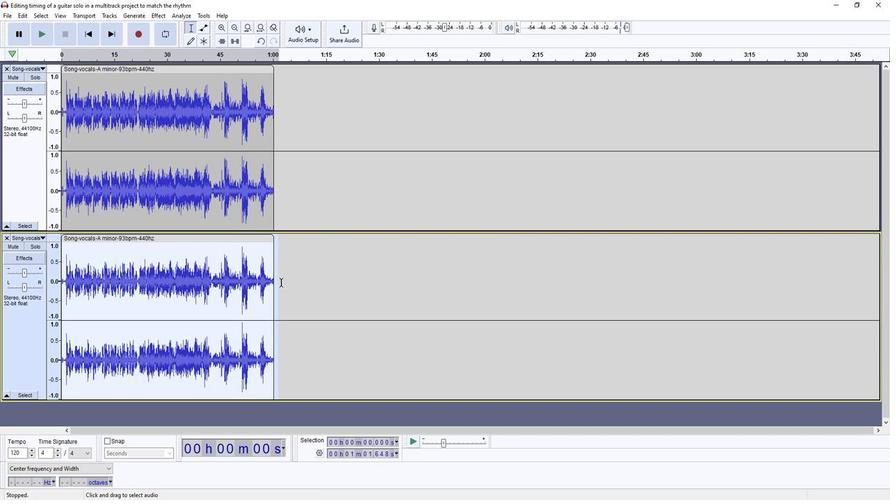 
Action: Mouse pressed left at (280, 282)
Screenshot: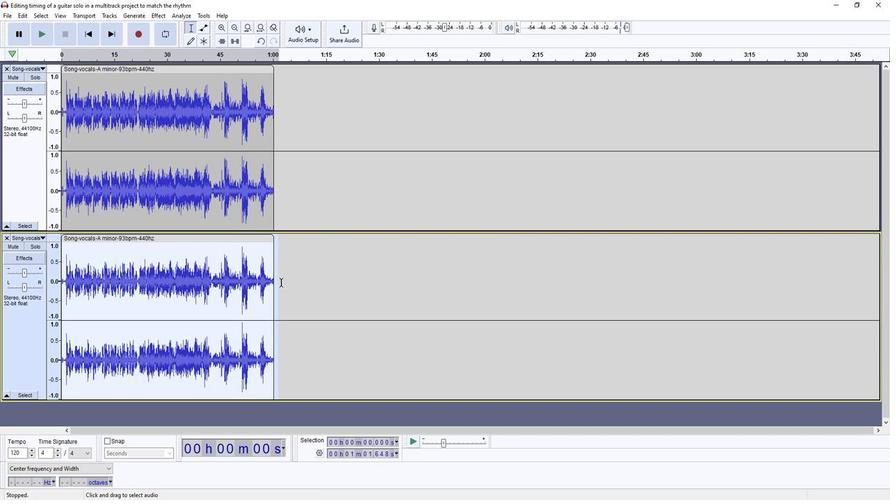 
Action: Mouse moved to (39, 33)
Screenshot: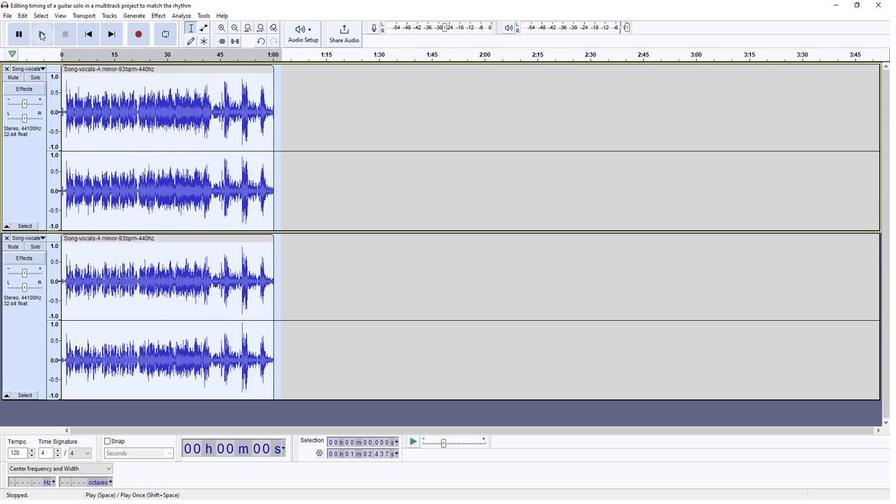 
Action: Mouse pressed left at (39, 33)
Screenshot: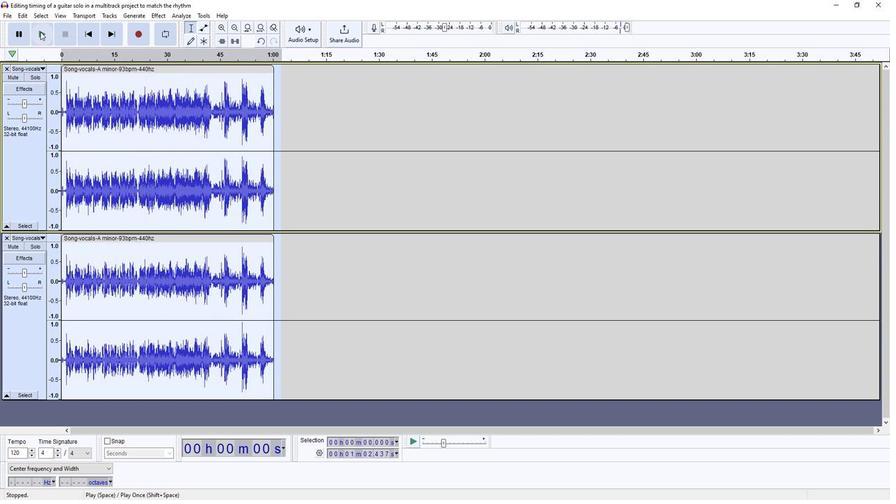 
Action: Mouse moved to (64, 35)
Screenshot: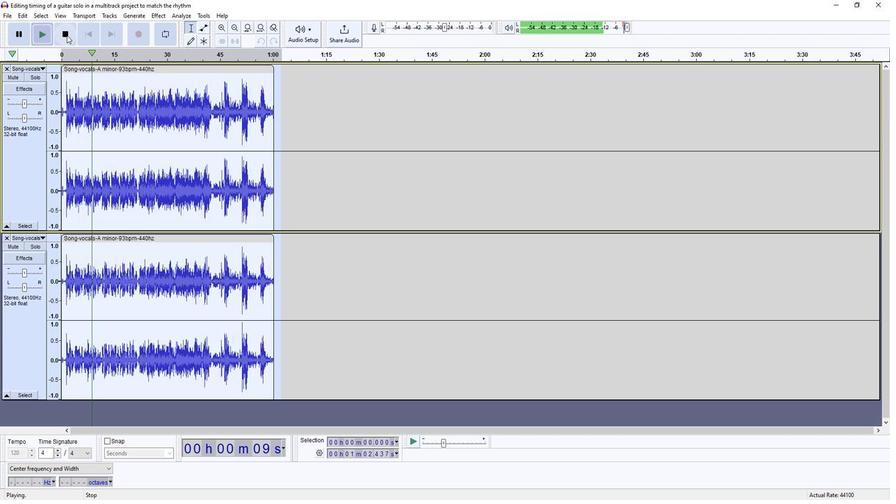 
Action: Mouse pressed left at (64, 35)
Screenshot: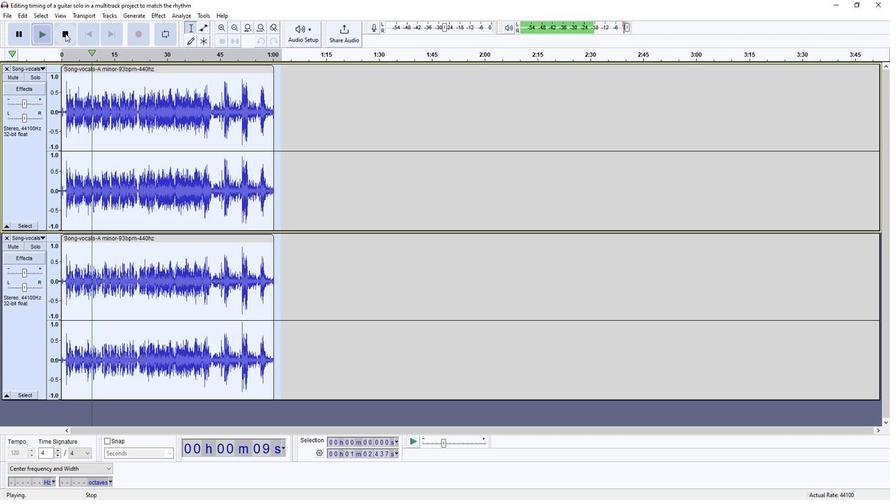 
Action: Mouse moved to (22, 272)
Screenshot: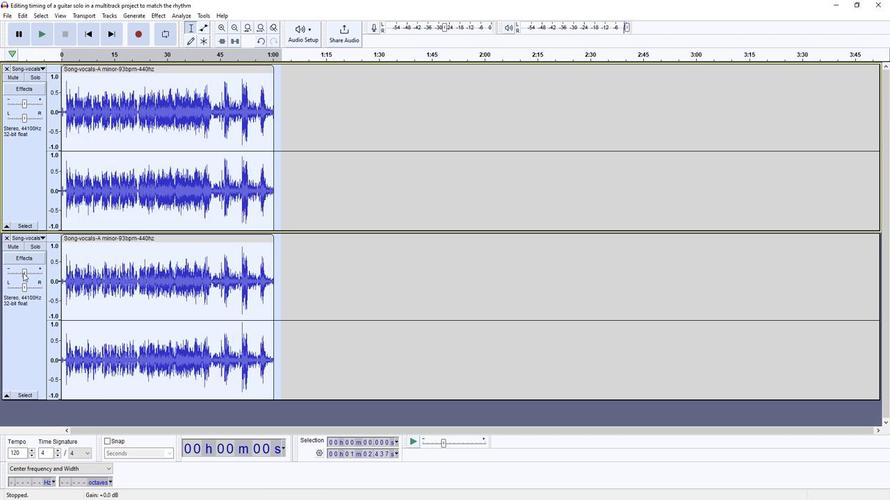 
Action: Mouse pressed left at (22, 272)
Screenshot: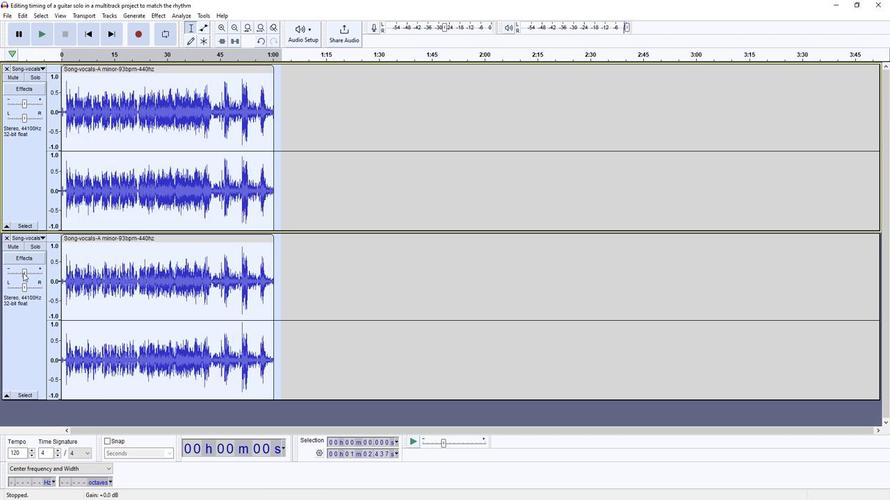 
Action: Mouse moved to (39, 28)
Screenshot: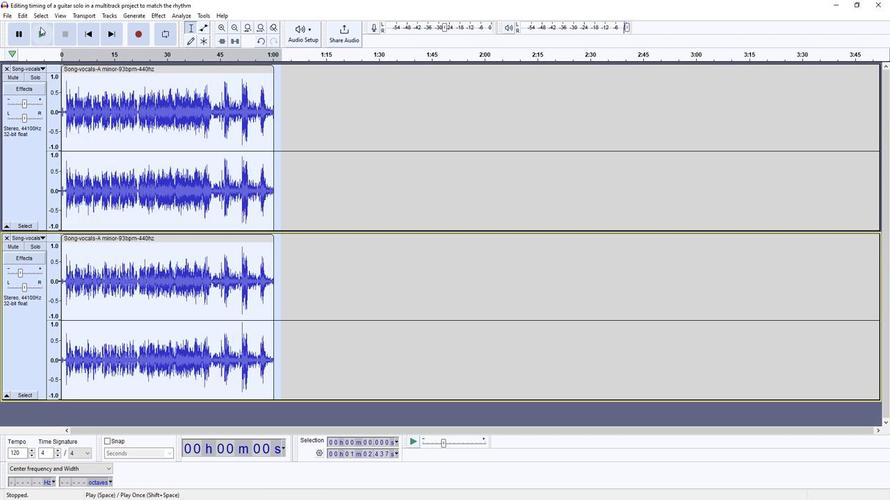 
Action: Mouse pressed left at (39, 28)
Screenshot: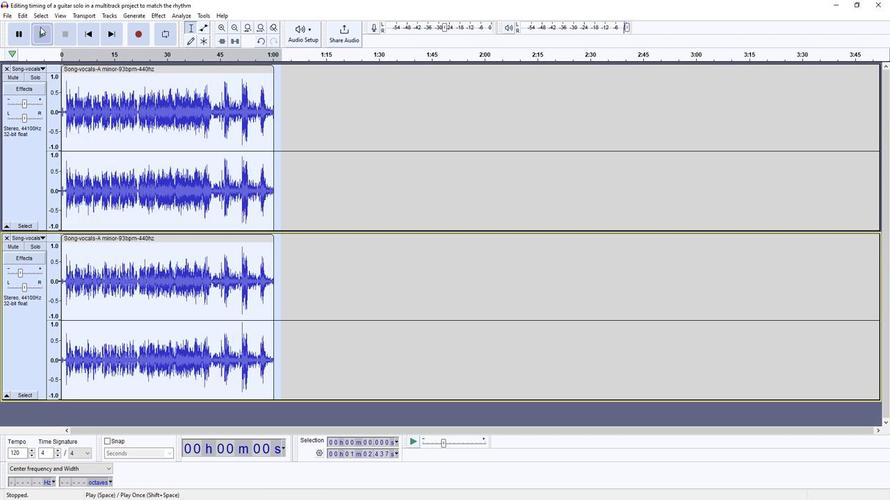
Action: Mouse moved to (18, 271)
Screenshot: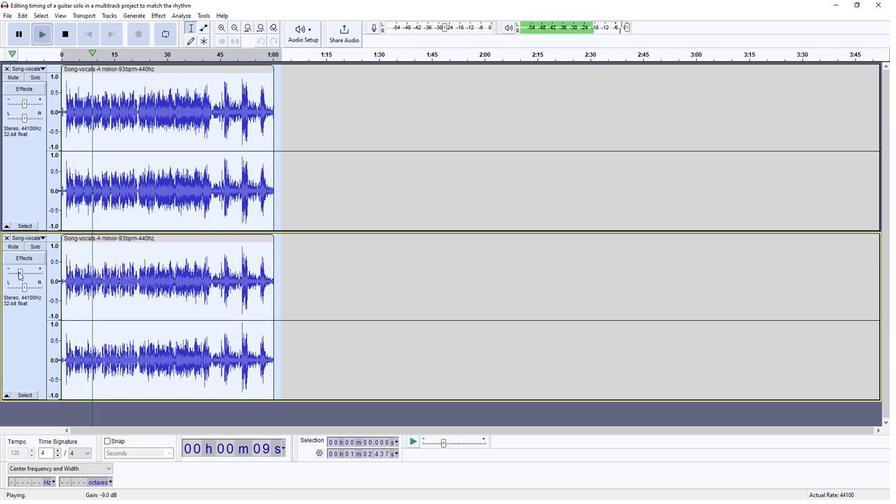 
Action: Mouse pressed left at (18, 271)
Screenshot: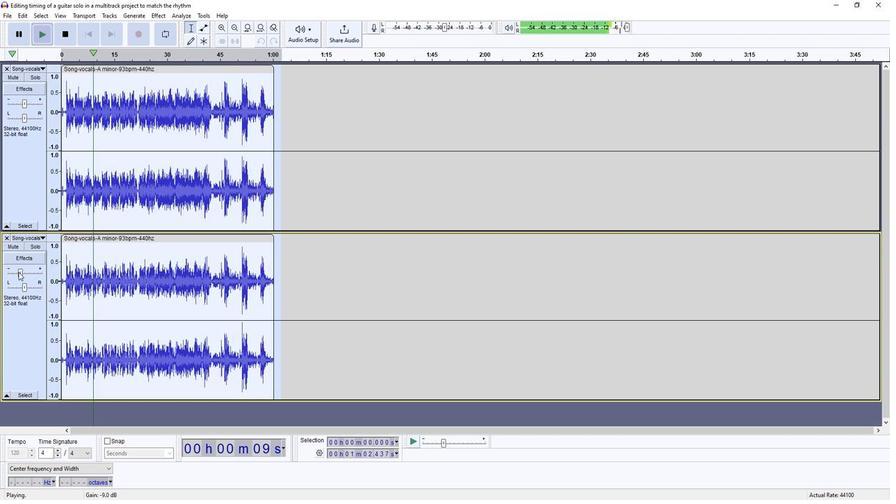 
Action: Mouse moved to (62, 36)
Screenshot: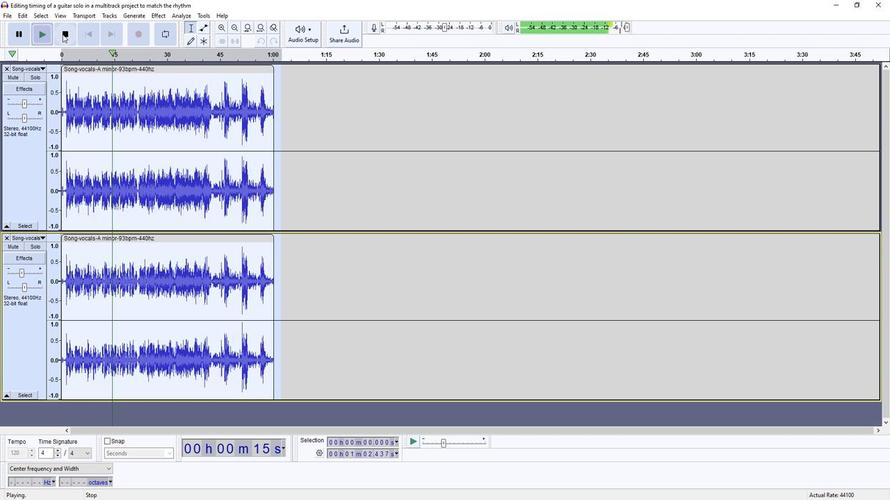 
Action: Mouse pressed left at (62, 36)
Screenshot: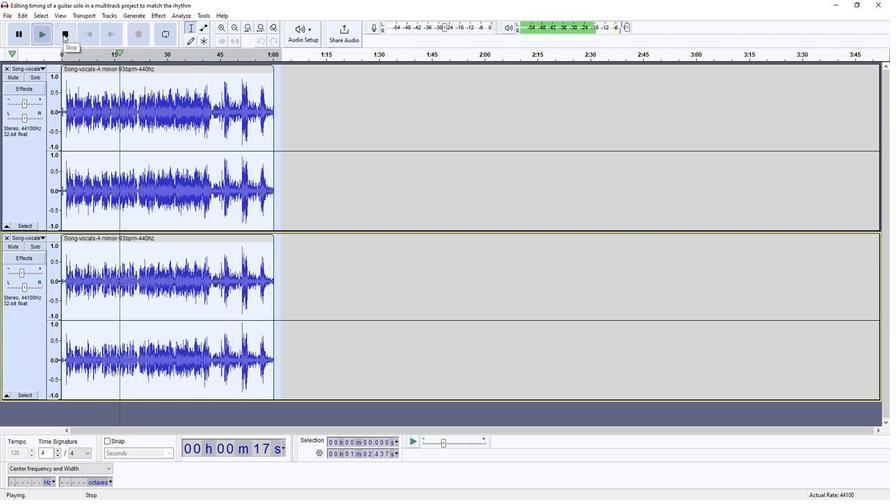 
Action: Mouse moved to (9, 18)
Screenshot: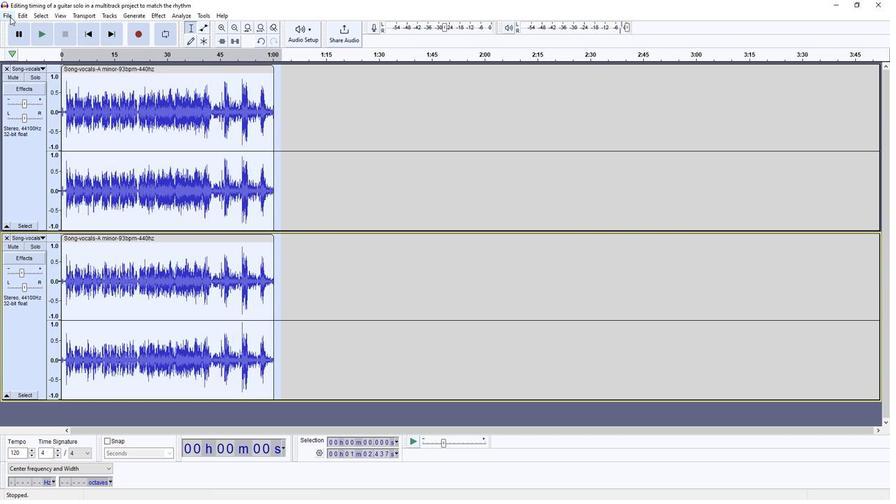 
Action: Mouse pressed left at (9, 18)
Screenshot: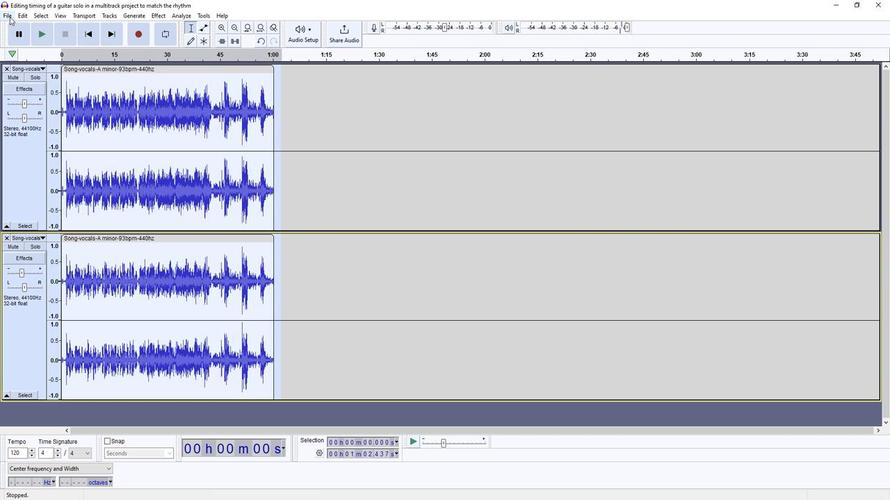 
Action: Mouse moved to (30, 77)
Screenshot: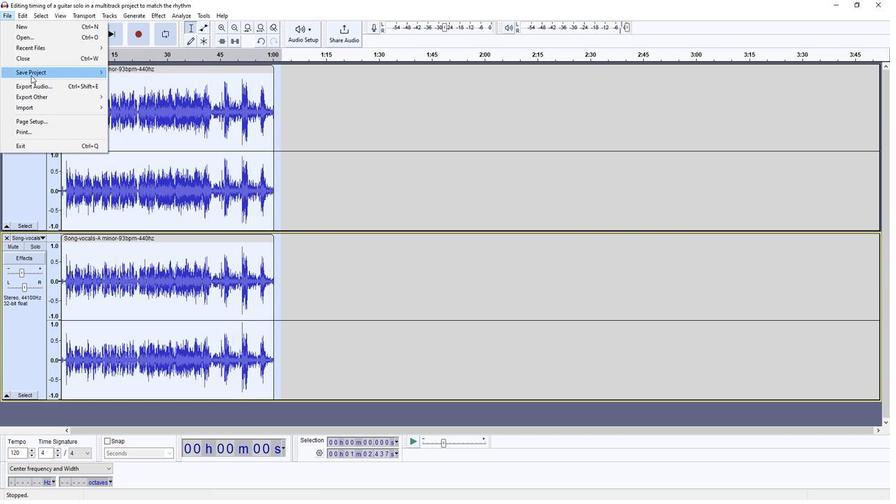 
Action: Mouse pressed left at (30, 77)
Screenshot: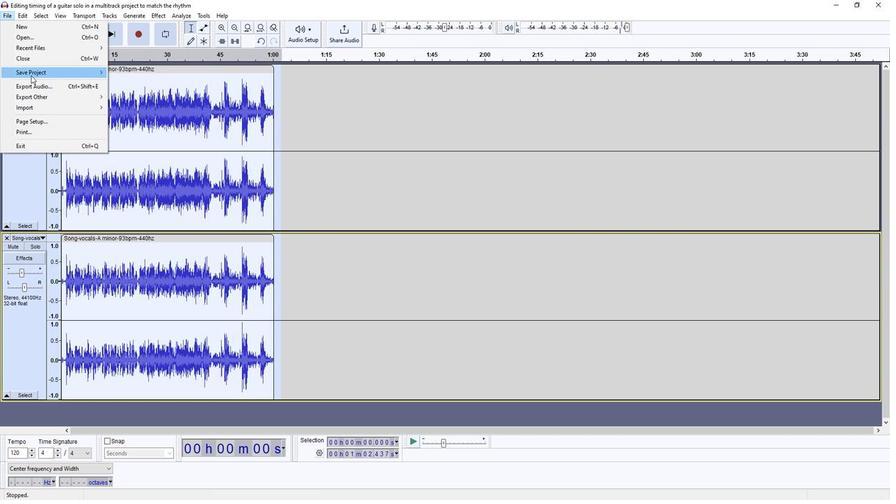 
Action: Mouse moved to (129, 84)
Screenshot: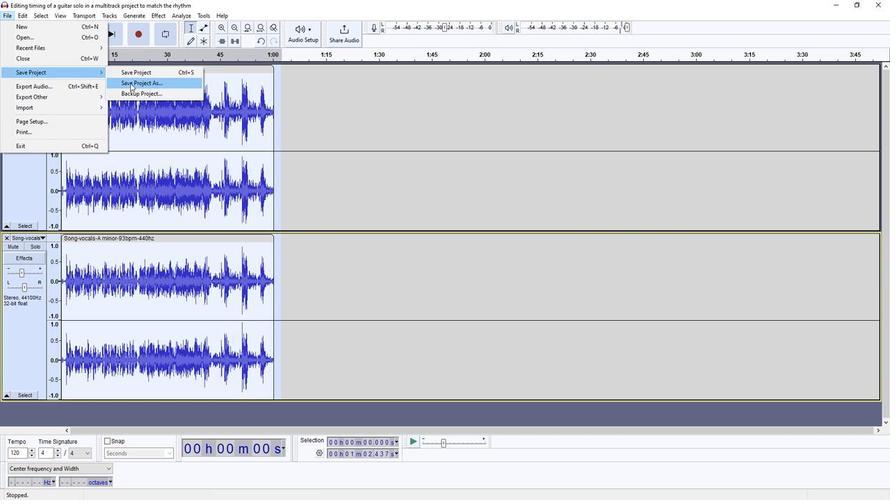 
Action: Mouse pressed left at (129, 84)
Screenshot: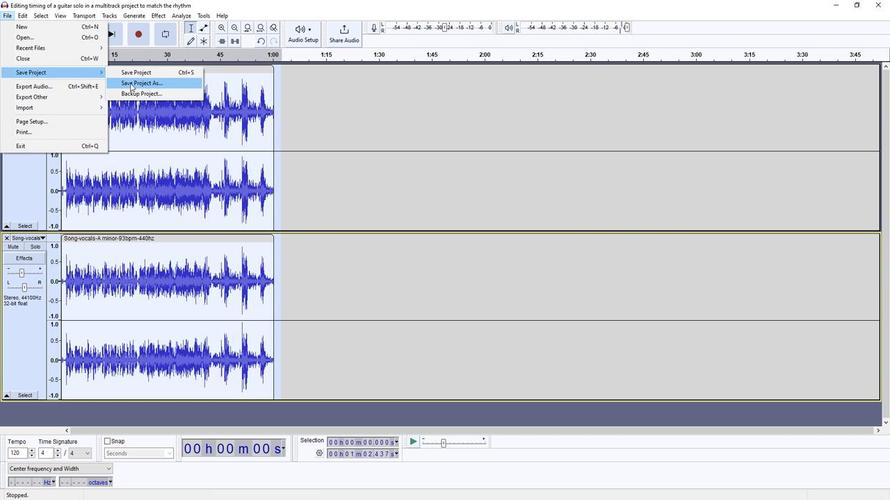 
Action: Mouse moved to (351, 217)
Screenshot: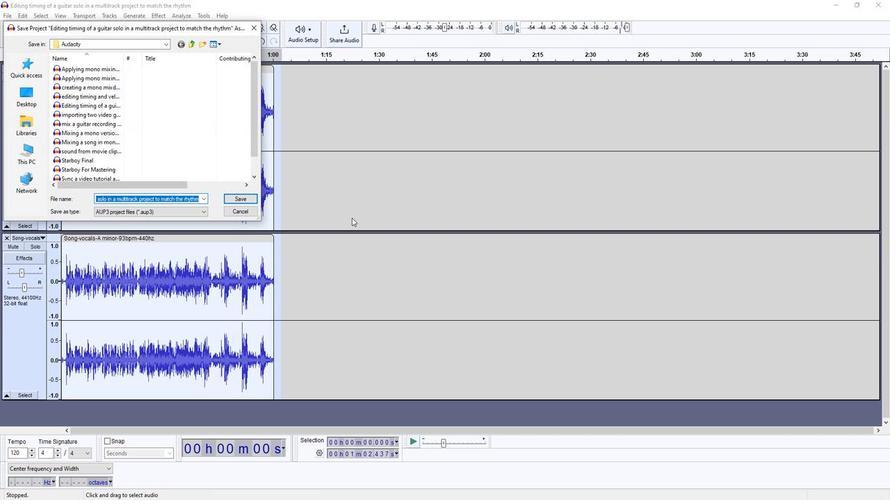 
Action: Key pressed <Key.backspace><Key.shift>Editing<Key.space>the<Key.space>pitch<Key.space>of<Key.space>background<Key.space>vocals<Key.space>in<Key.space>a<Key.space>multitrack<Key.space>recording<Key.space>to<Key.space>harmonize
Screenshot: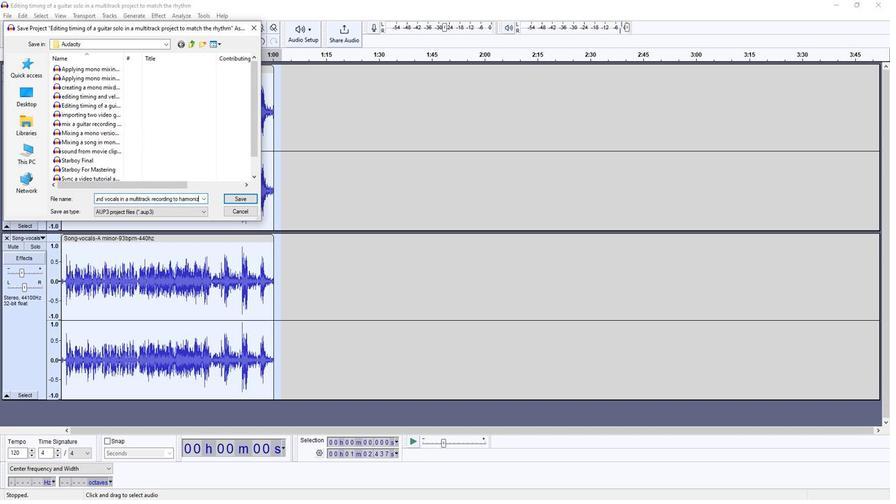 
Action: Mouse moved to (244, 194)
Screenshot: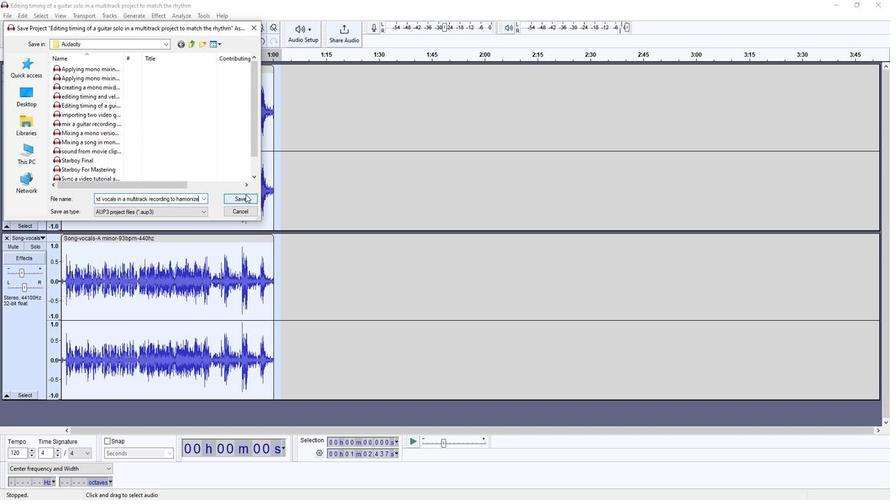 
Action: Mouse pressed left at (244, 194)
Screenshot: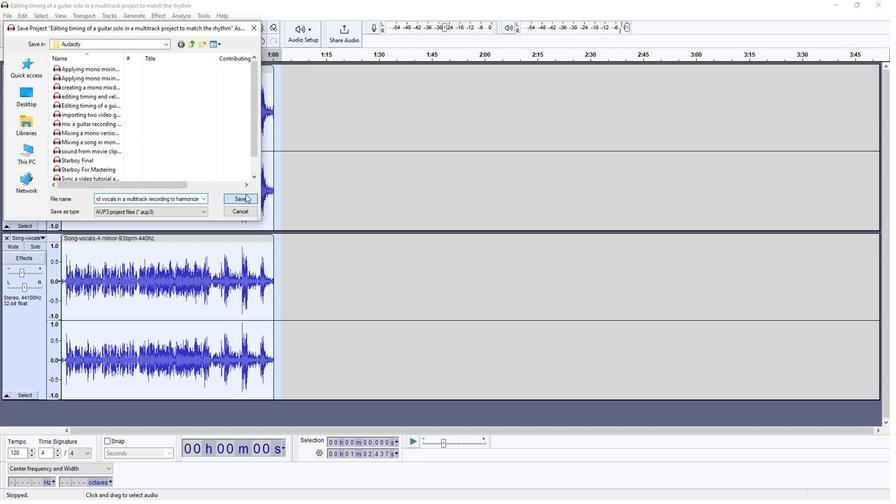 
